 Task: Find connections with filter location Kyurdarmir with filter topic #interiordesignwith filter profile language English with filter current company Metso with filter school K.J.Institute of Engineering & Technology with filter industry Audio and Video Equipment Manufacturing with filter service category NotaryOnline Research with filter keywords title Operations Analyst
Action: Mouse moved to (530, 105)
Screenshot: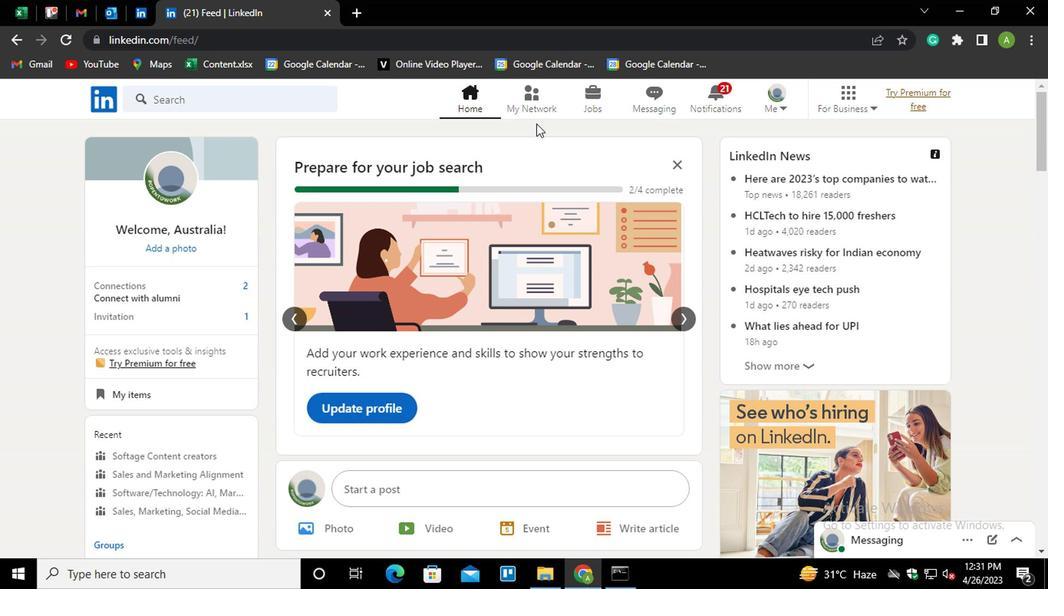
Action: Mouse pressed left at (530, 105)
Screenshot: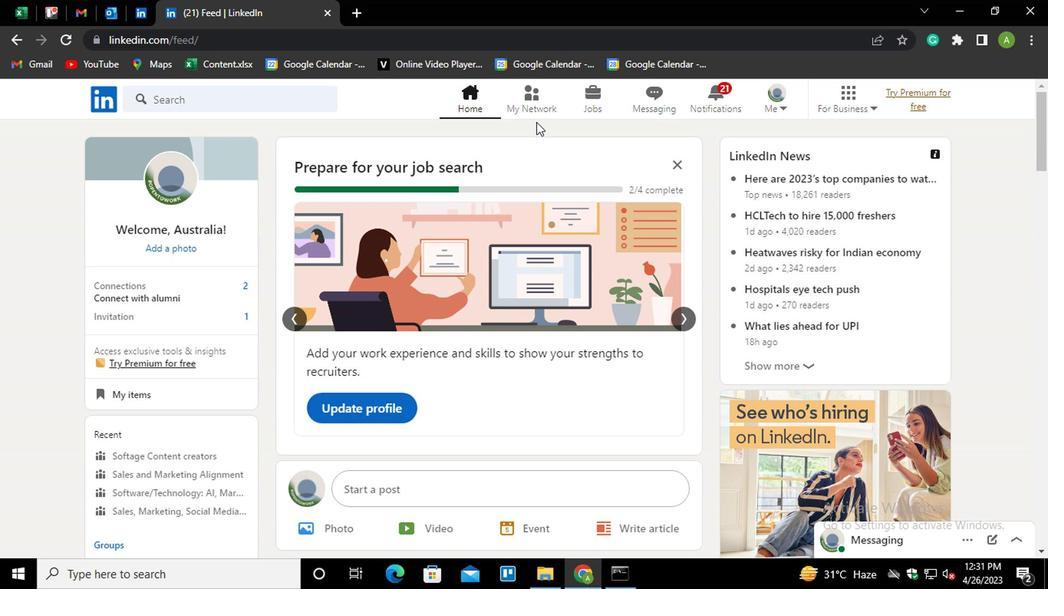 
Action: Mouse moved to (279, 189)
Screenshot: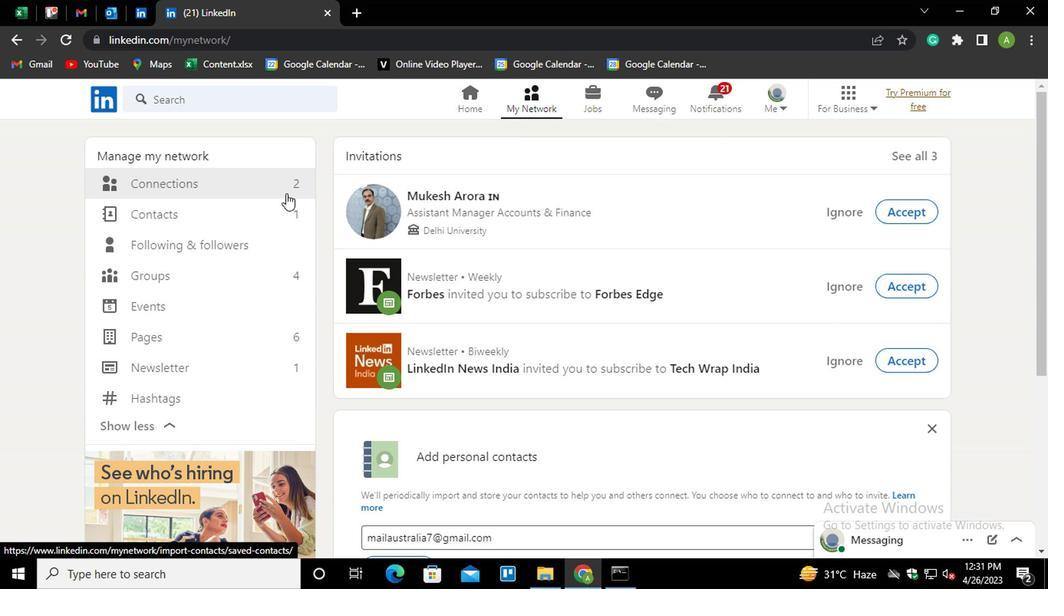 
Action: Mouse pressed left at (279, 189)
Screenshot: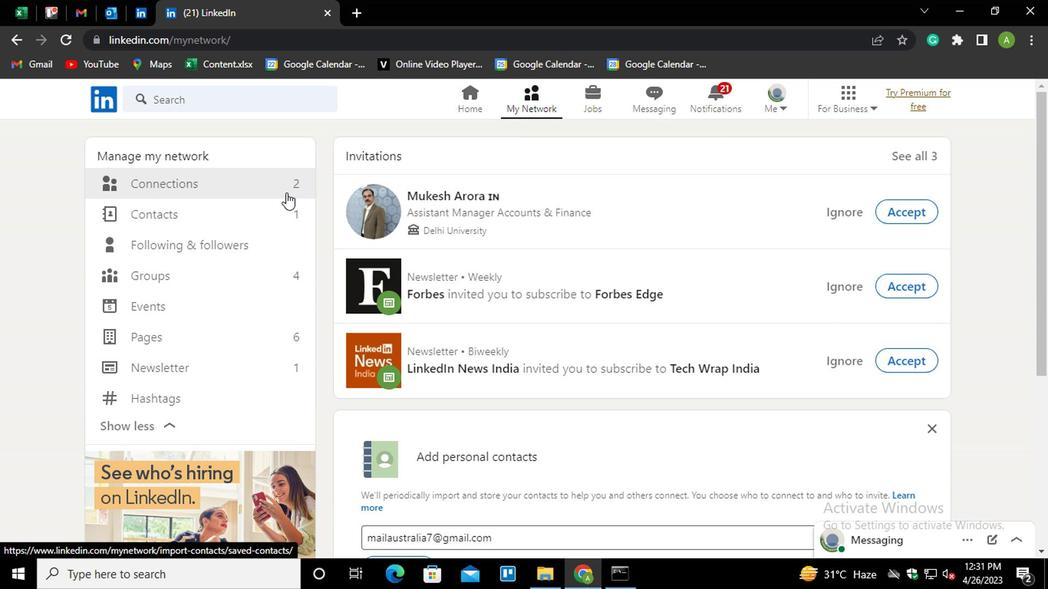 
Action: Mouse moved to (596, 189)
Screenshot: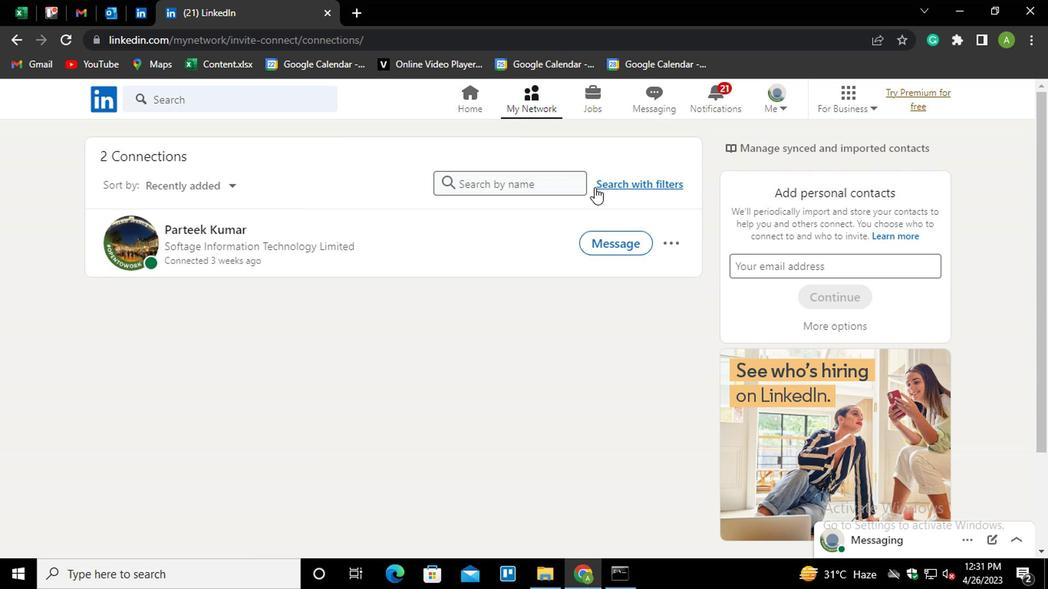 
Action: Mouse pressed left at (596, 189)
Screenshot: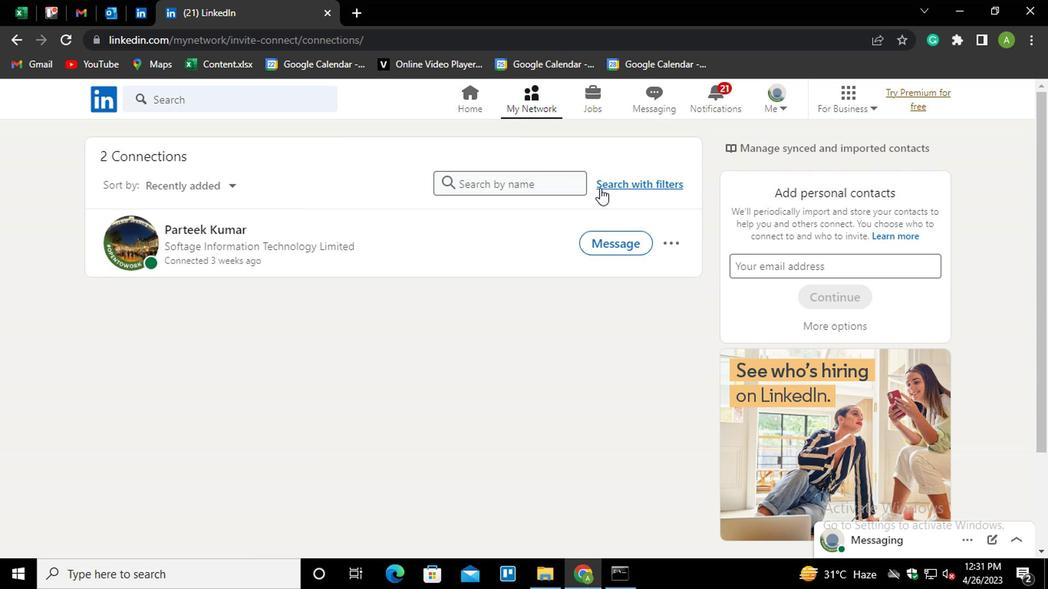 
Action: Mouse moved to (492, 138)
Screenshot: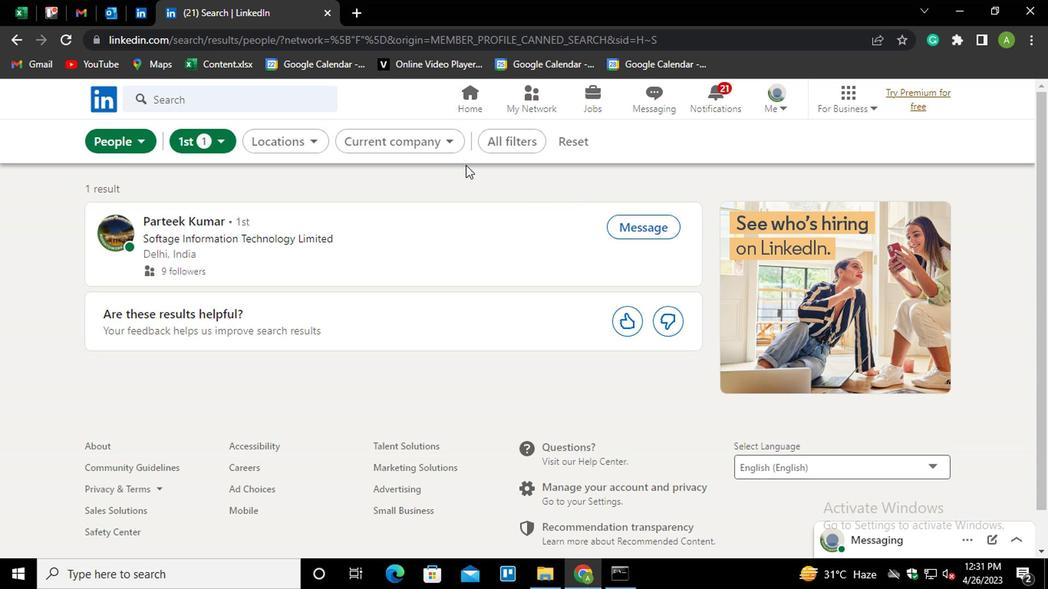 
Action: Mouse pressed left at (492, 138)
Screenshot: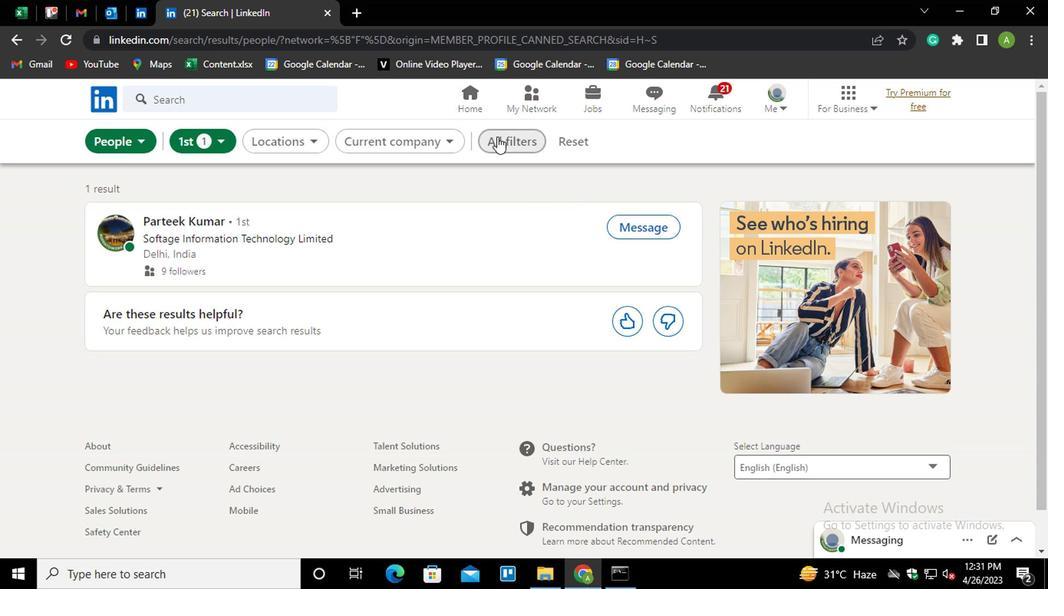 
Action: Mouse moved to (665, 335)
Screenshot: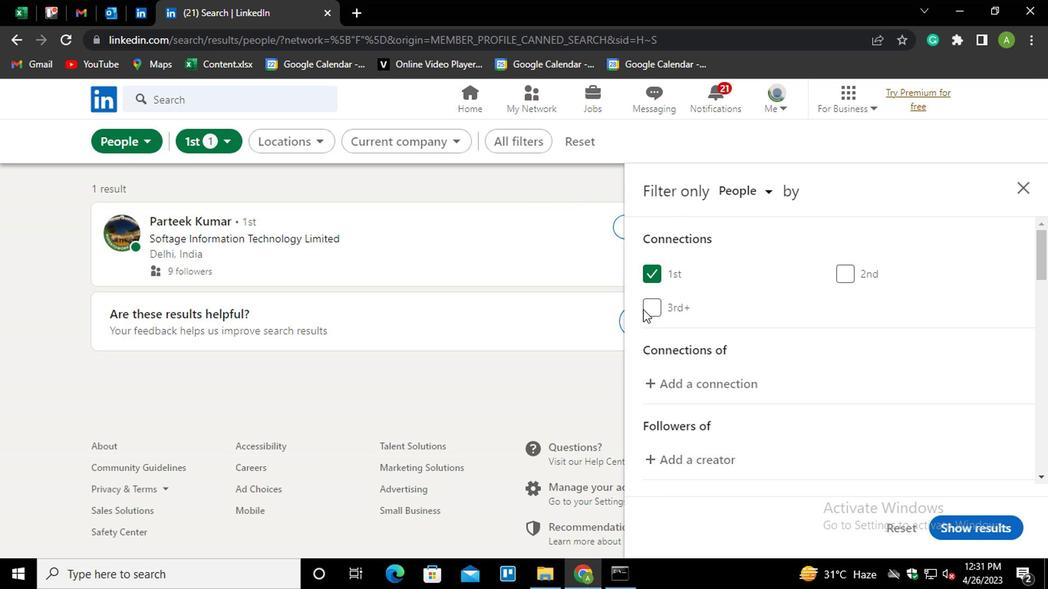 
Action: Mouse scrolled (665, 334) with delta (0, 0)
Screenshot: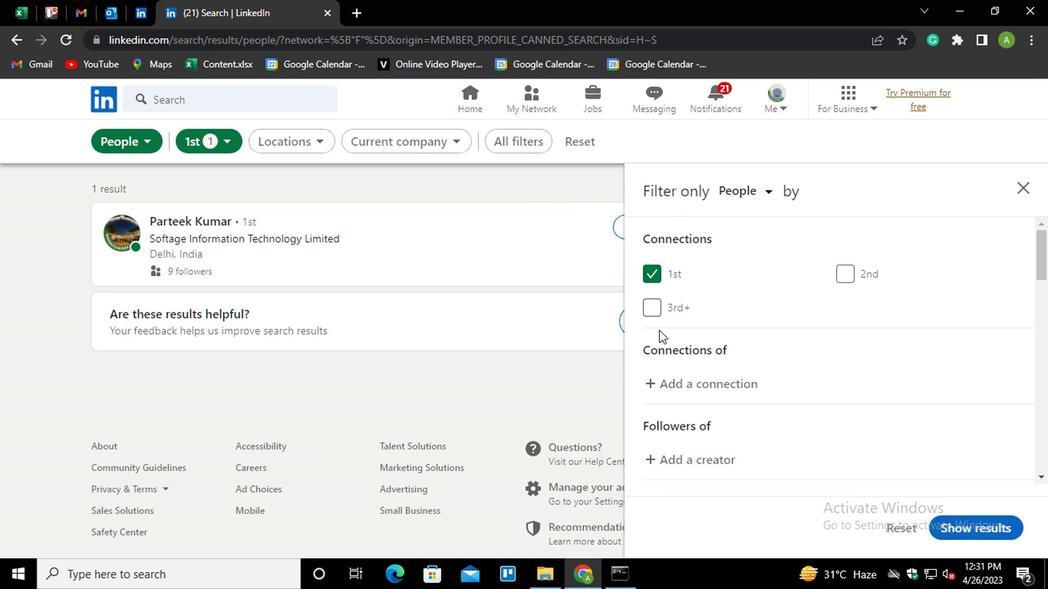 
Action: Mouse moved to (667, 335)
Screenshot: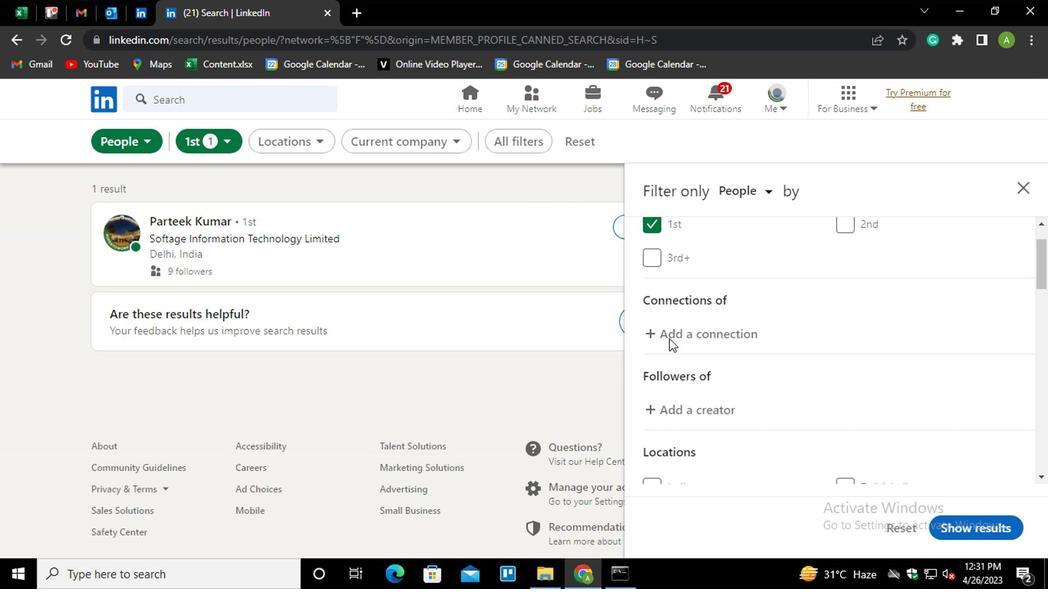 
Action: Mouse scrolled (667, 335) with delta (0, 0)
Screenshot: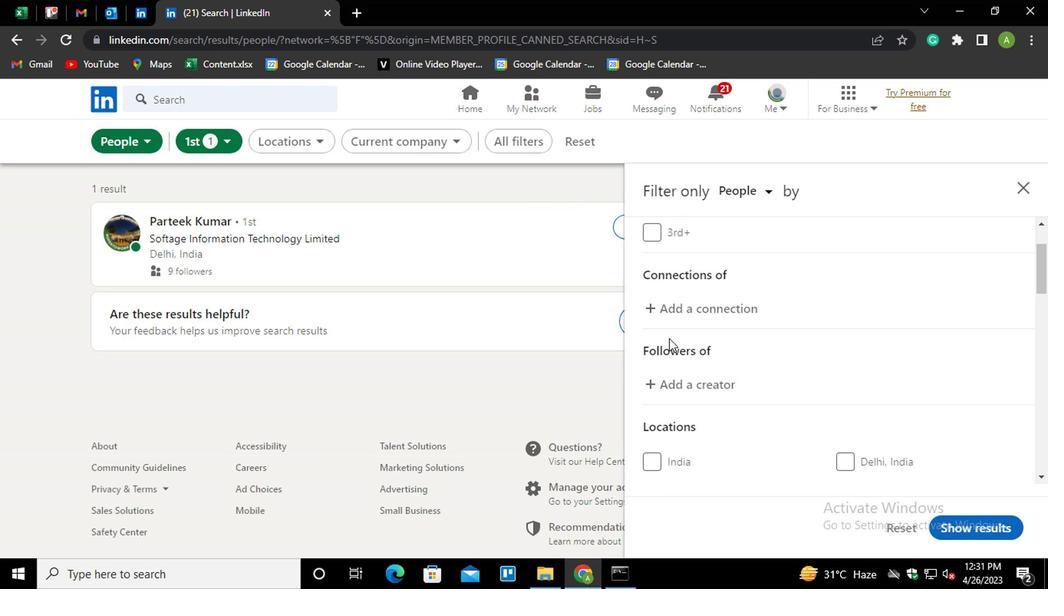 
Action: Mouse moved to (668, 335)
Screenshot: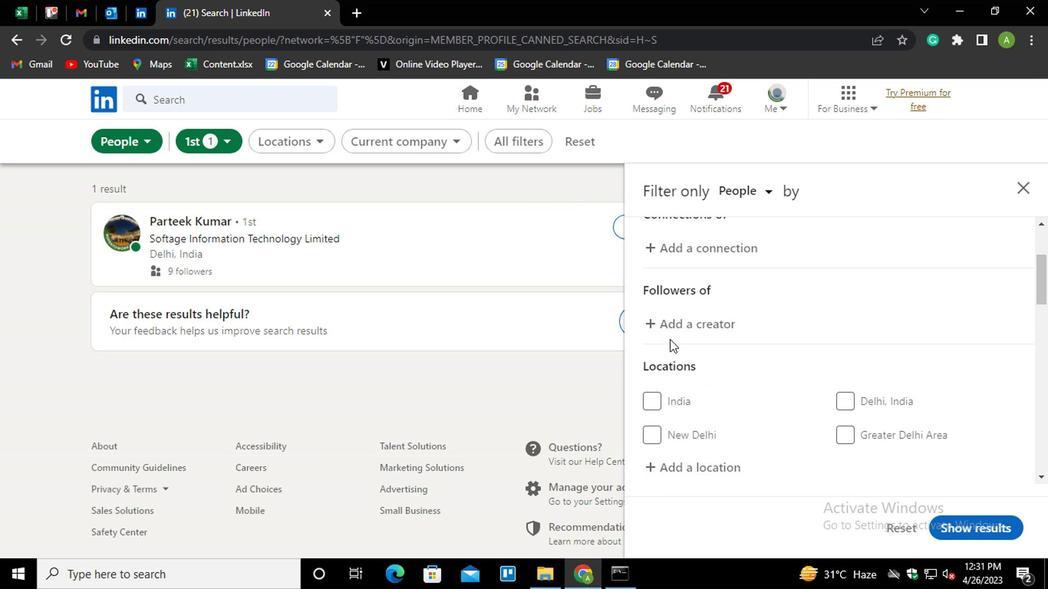 
Action: Mouse scrolled (668, 335) with delta (0, 0)
Screenshot: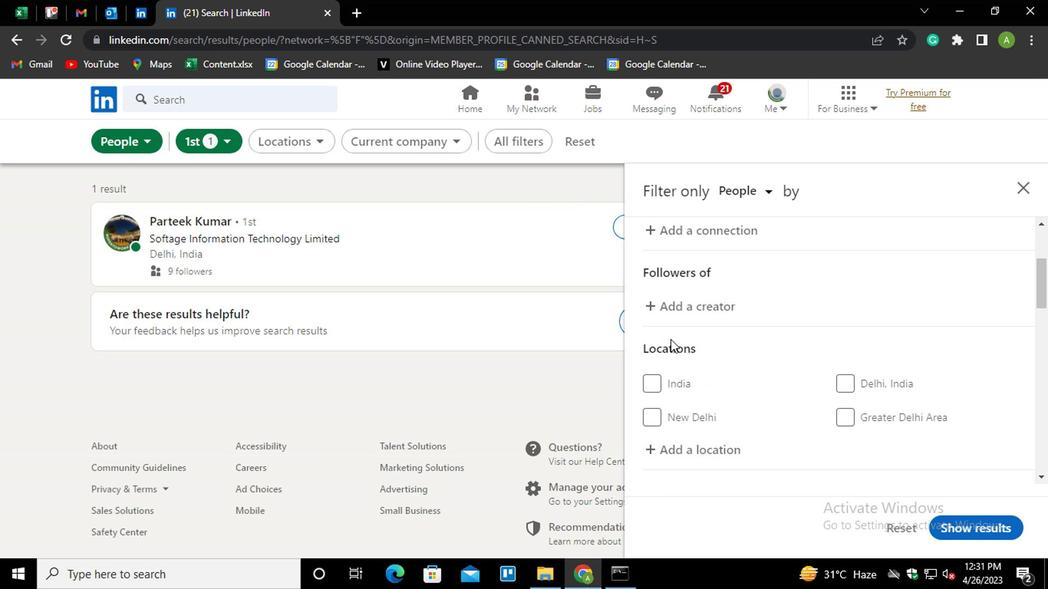 
Action: Mouse moved to (674, 368)
Screenshot: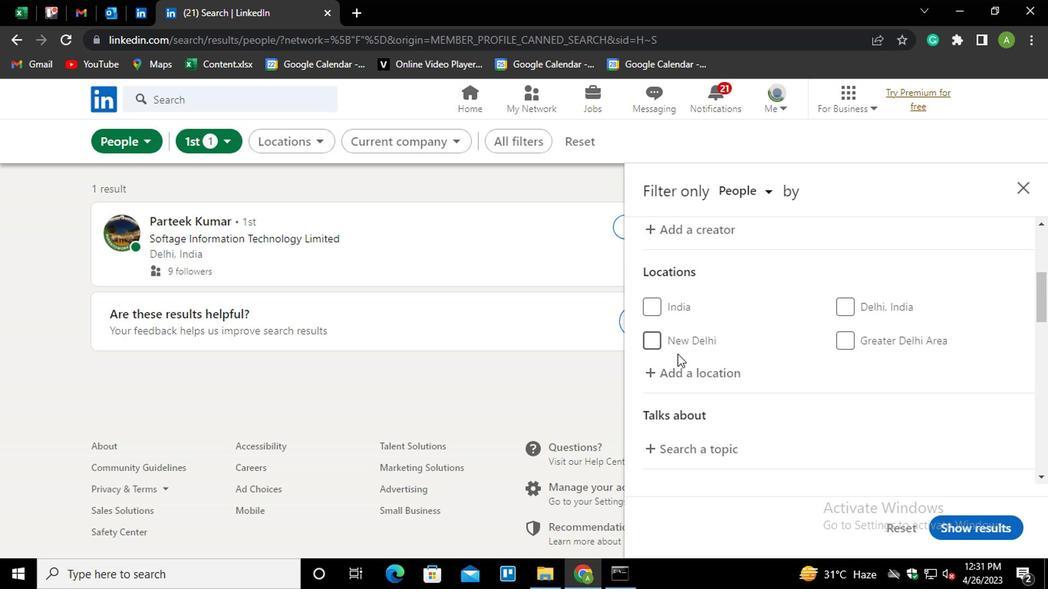 
Action: Mouse pressed left at (674, 368)
Screenshot: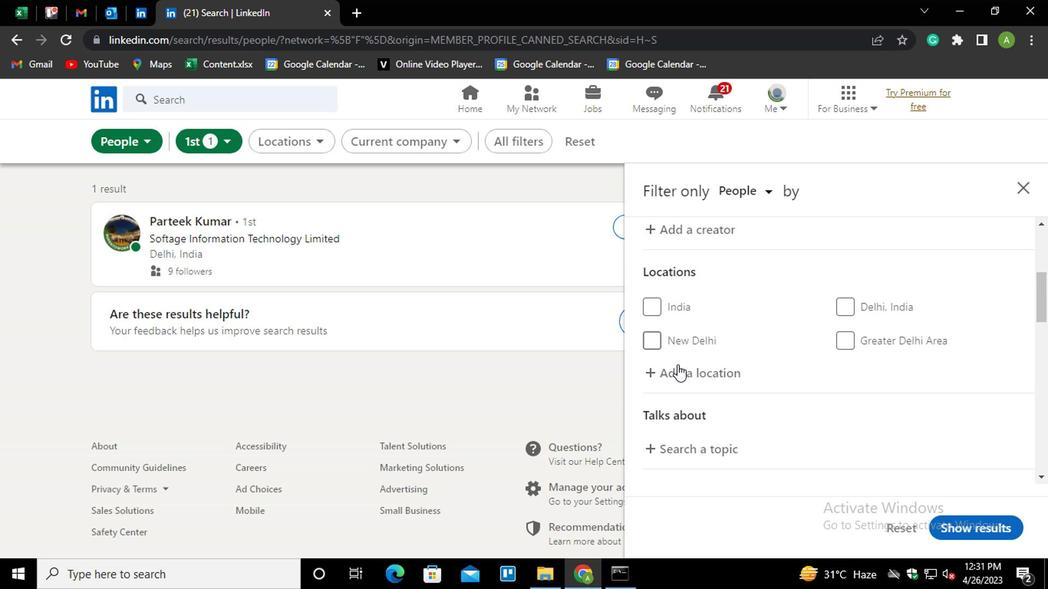 
Action: Mouse moved to (686, 364)
Screenshot: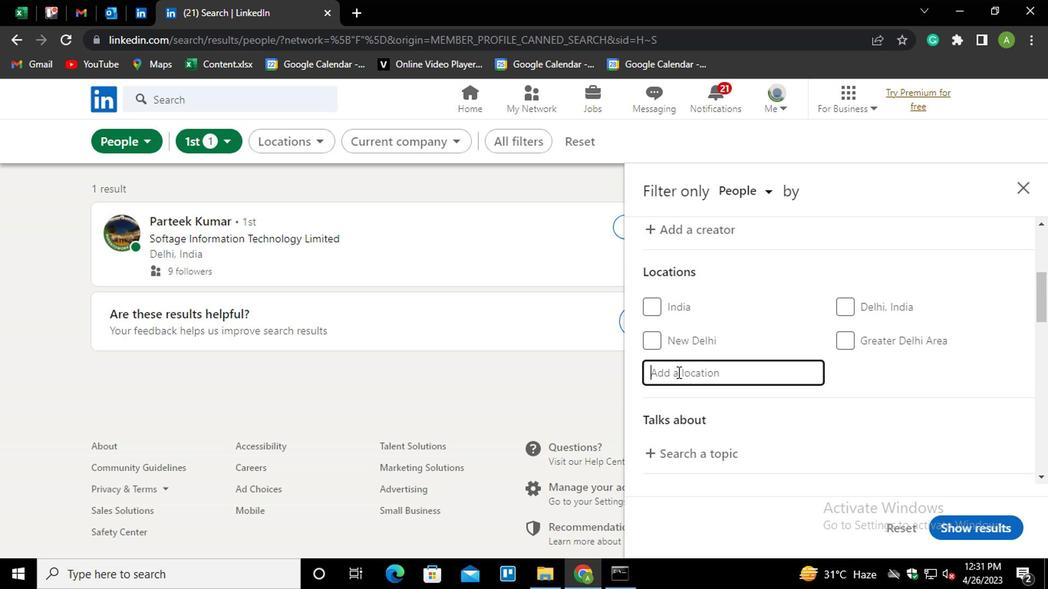 
Action: Mouse pressed left at (686, 364)
Screenshot: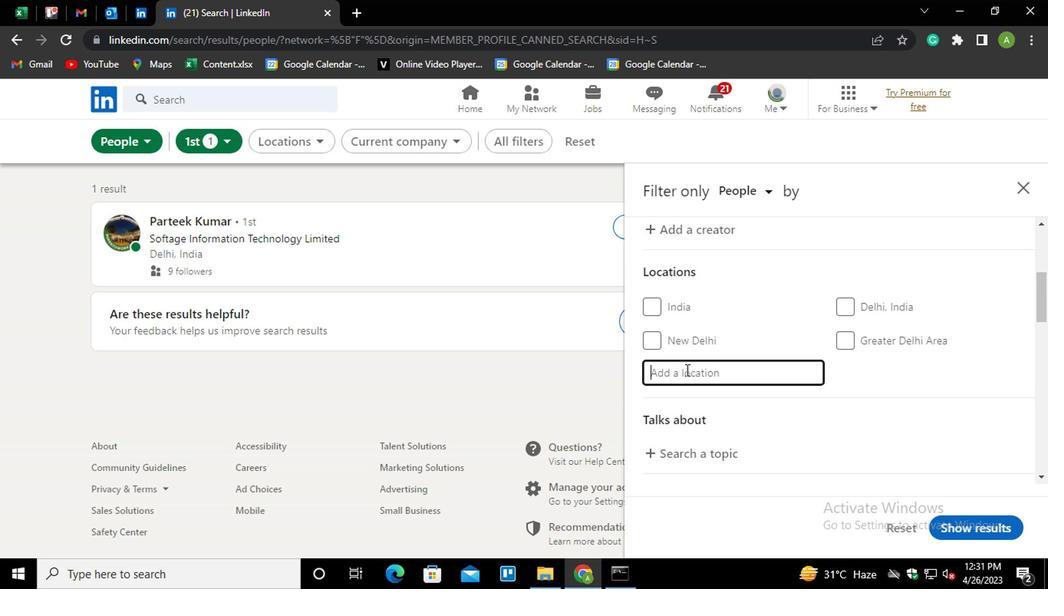 
Action: Key pressed <Key.shift_r>Kyurdarn<Key.backspace>mir
Screenshot: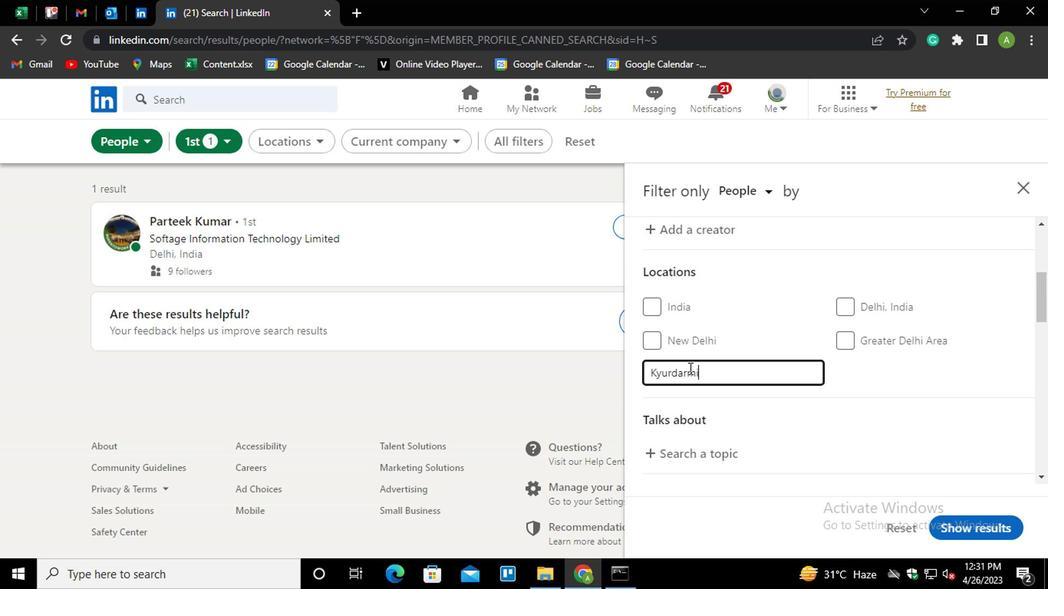 
Action: Mouse moved to (902, 367)
Screenshot: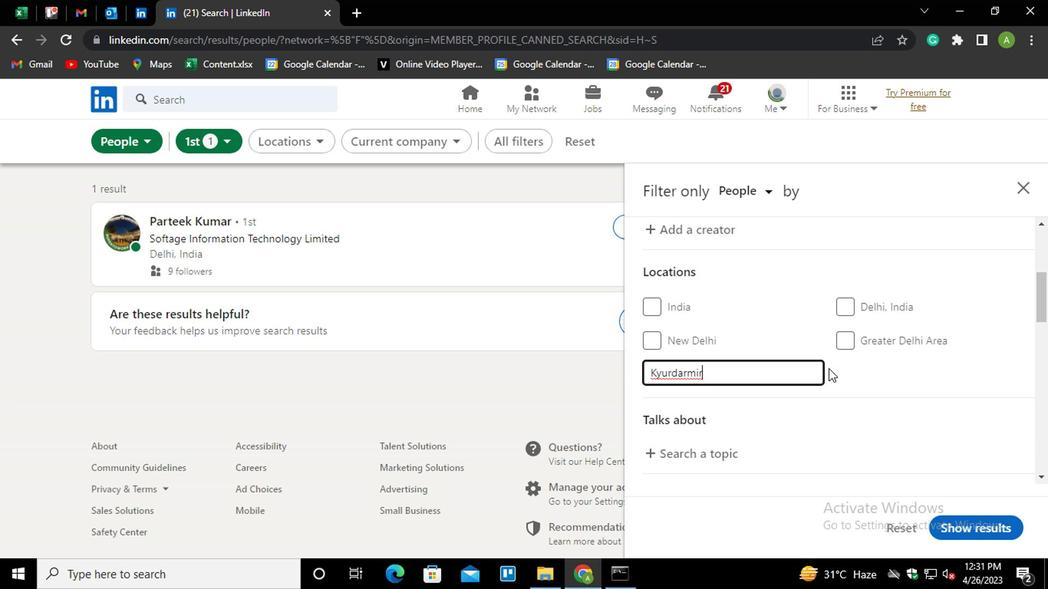 
Action: Mouse pressed left at (902, 367)
Screenshot: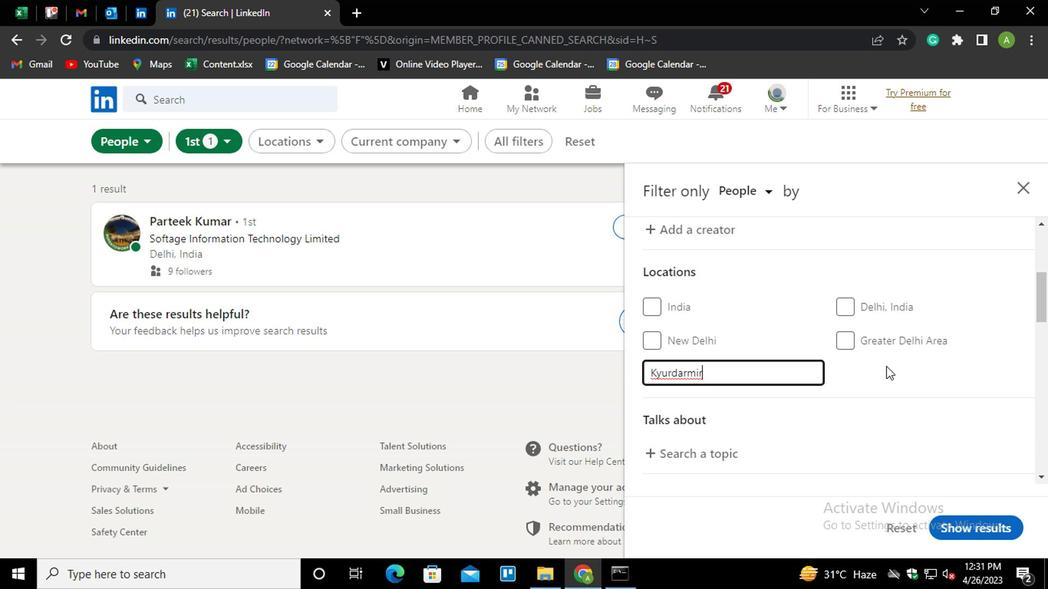 
Action: Mouse moved to (902, 368)
Screenshot: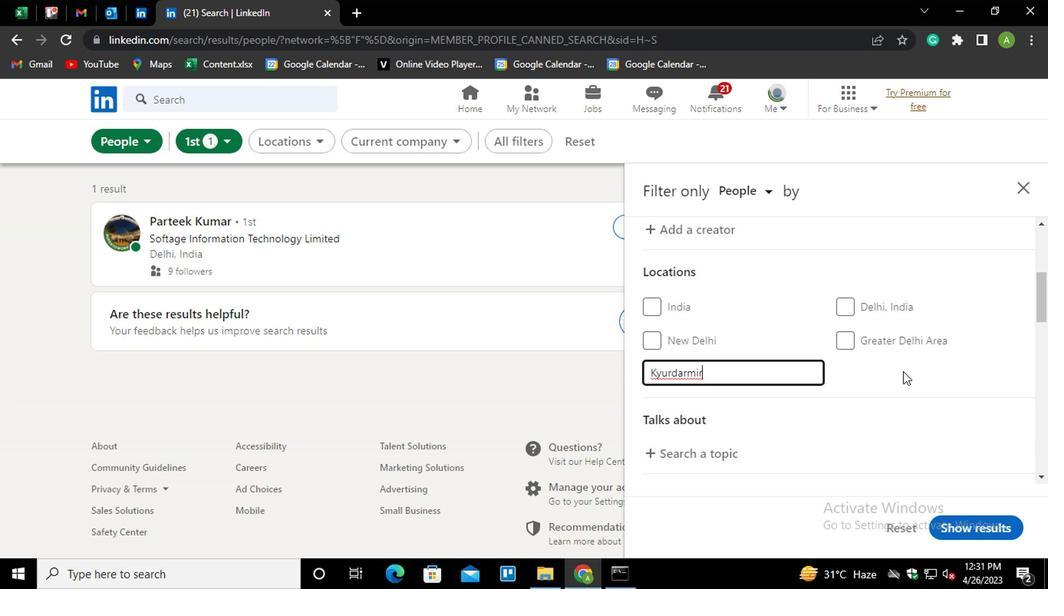
Action: Mouse scrolled (902, 367) with delta (0, 0)
Screenshot: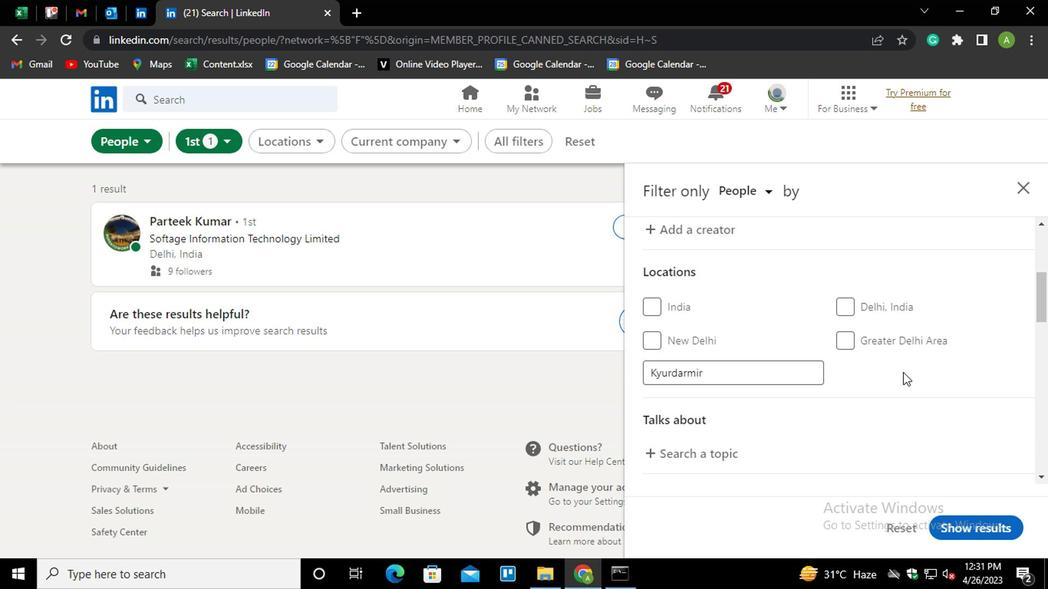 
Action: Mouse scrolled (902, 367) with delta (0, 0)
Screenshot: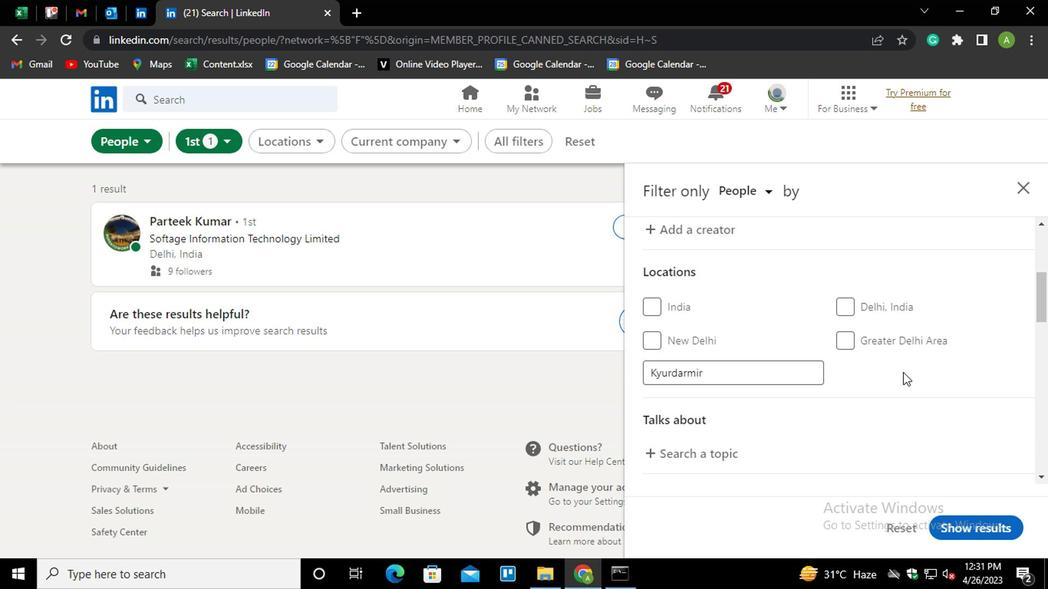 
Action: Mouse moved to (734, 299)
Screenshot: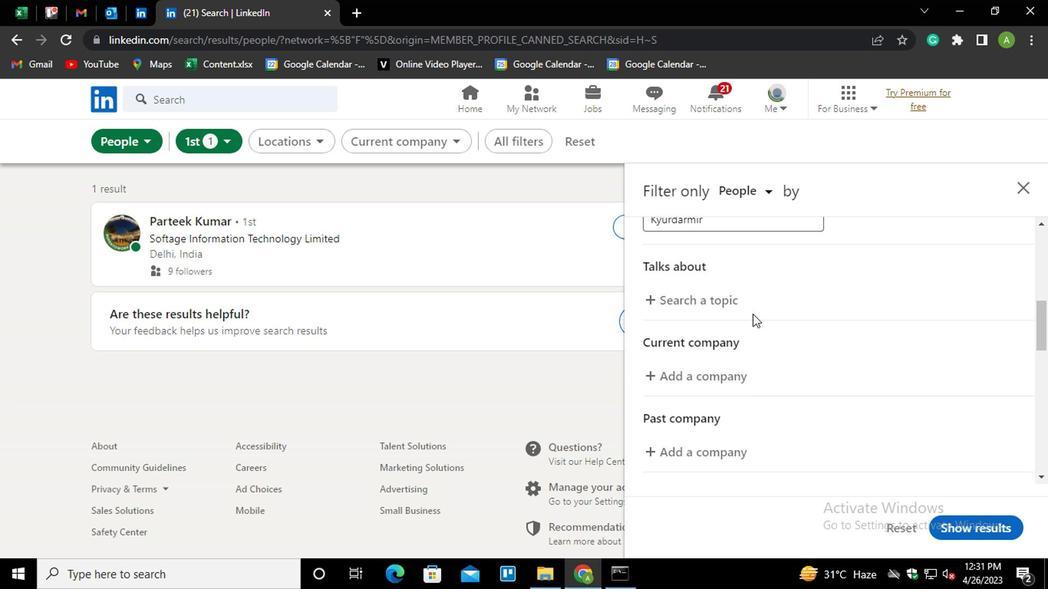 
Action: Mouse pressed left at (734, 299)
Screenshot: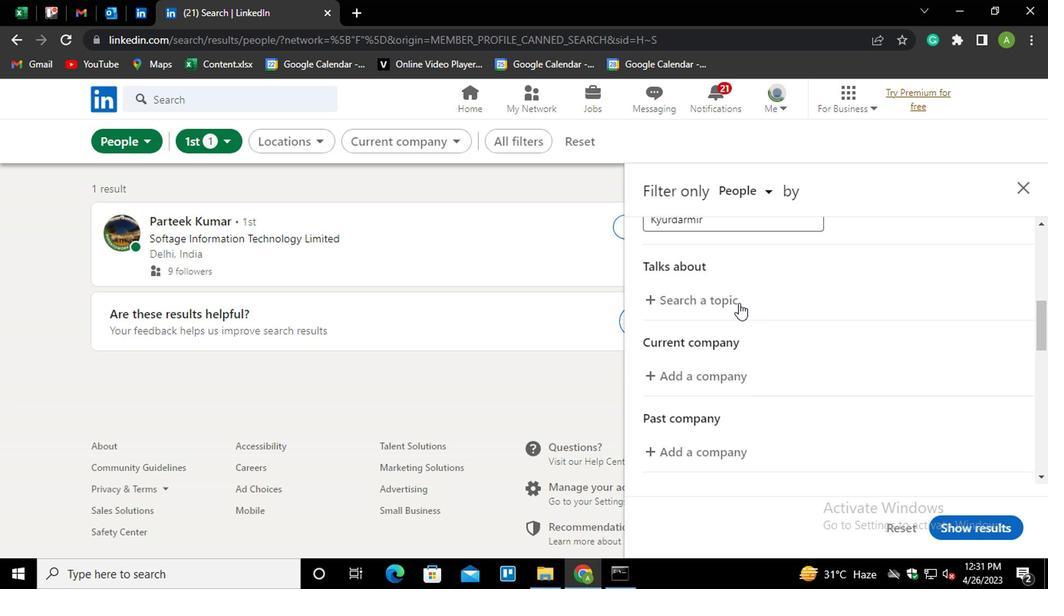 
Action: Key pressed <Key.shift>#INTERIORDESIGN
Screenshot: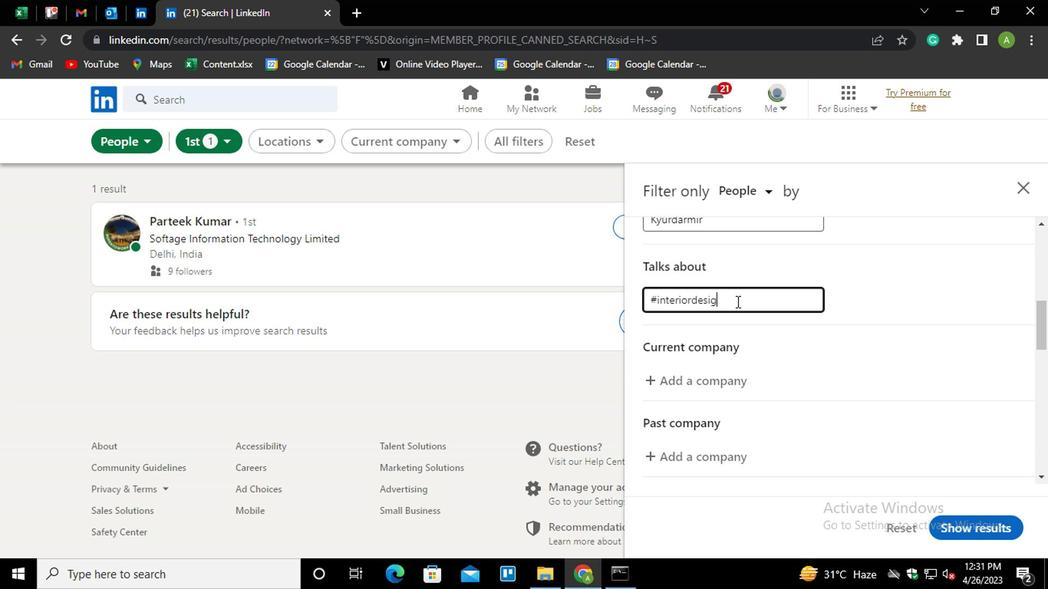 
Action: Mouse moved to (838, 341)
Screenshot: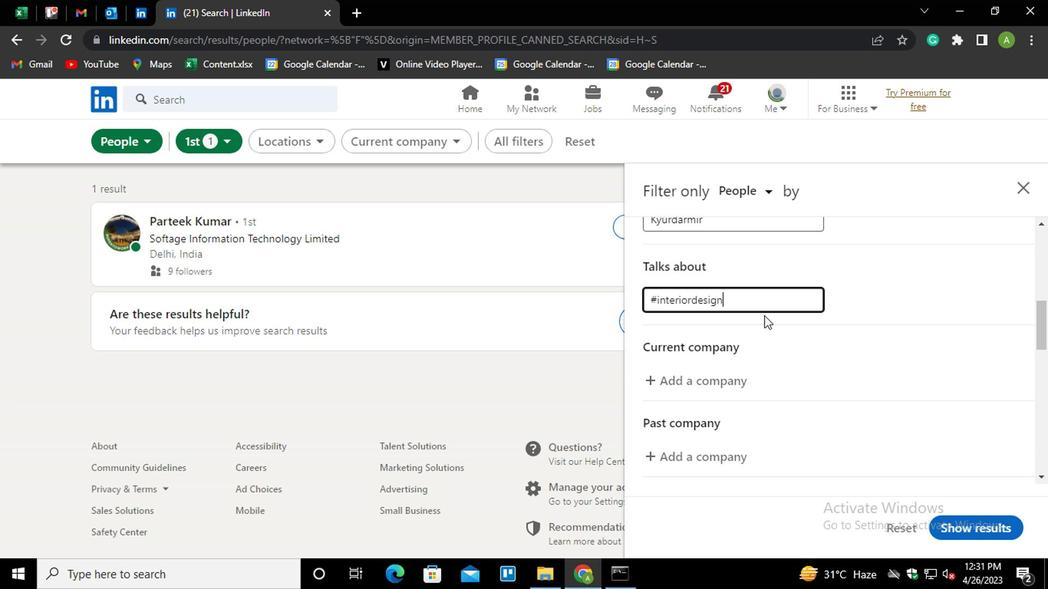 
Action: Mouse pressed left at (838, 341)
Screenshot: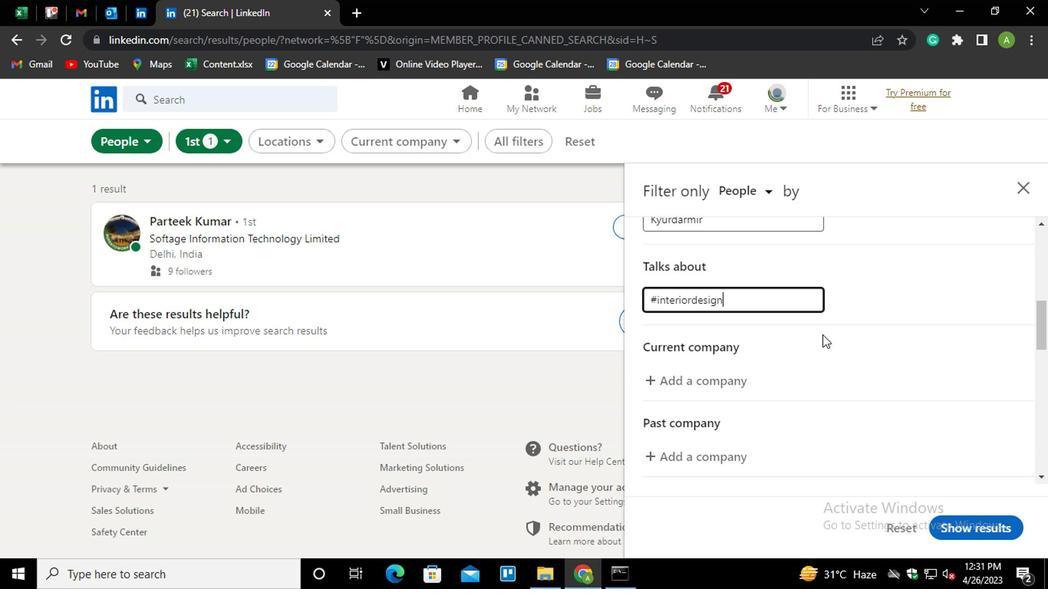 
Action: Mouse moved to (841, 343)
Screenshot: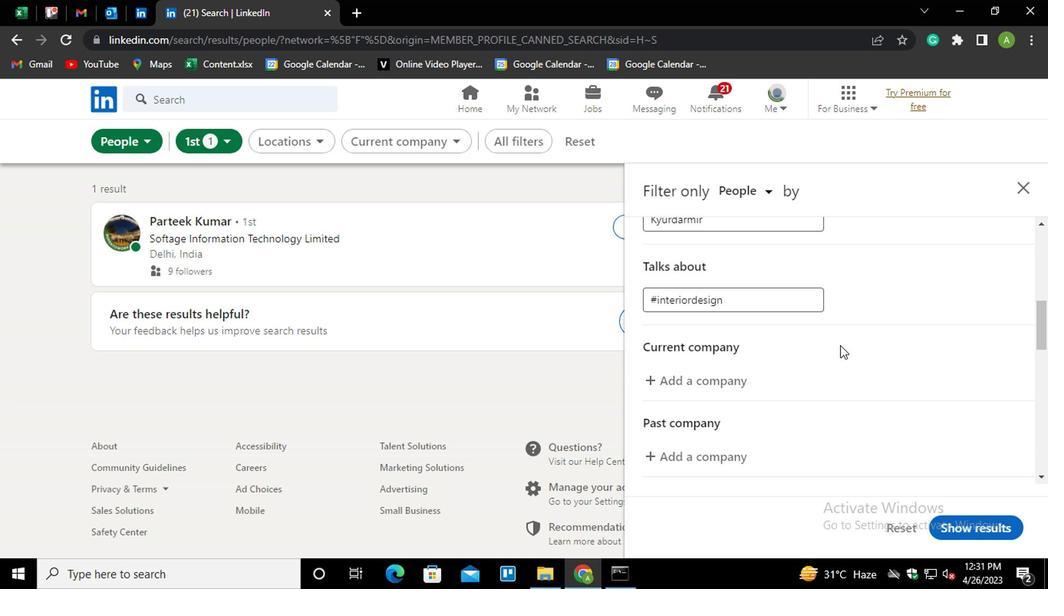 
Action: Mouse scrolled (841, 341) with delta (0, -1)
Screenshot: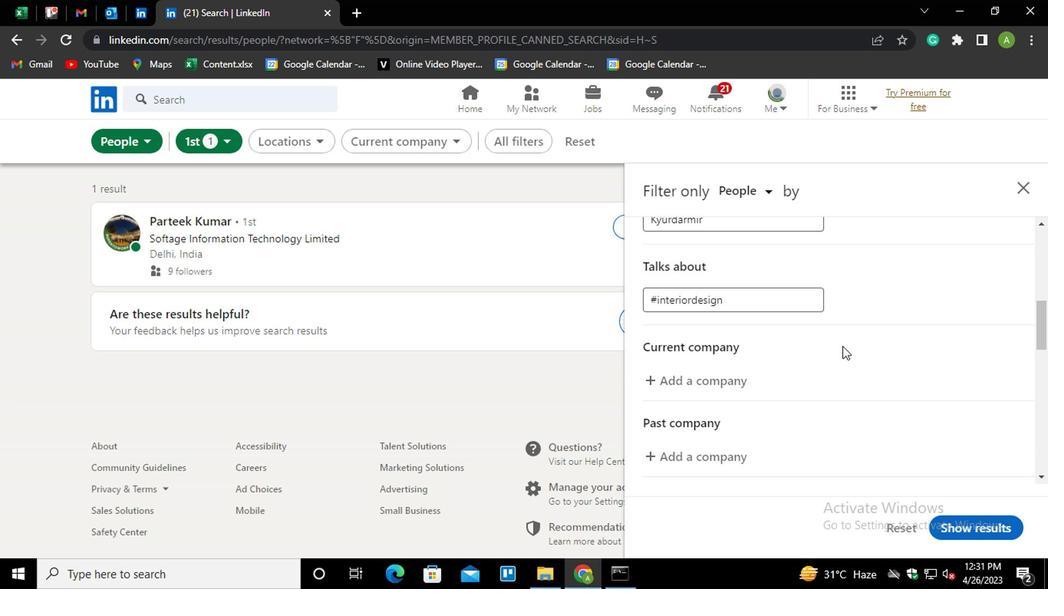 
Action: Mouse moved to (724, 304)
Screenshot: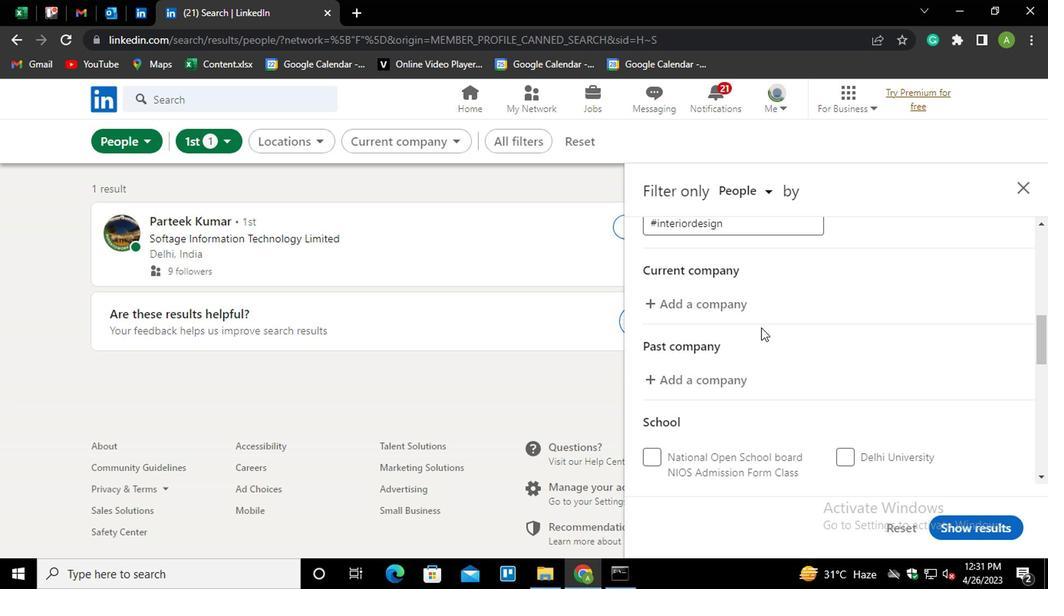 
Action: Mouse pressed left at (724, 304)
Screenshot: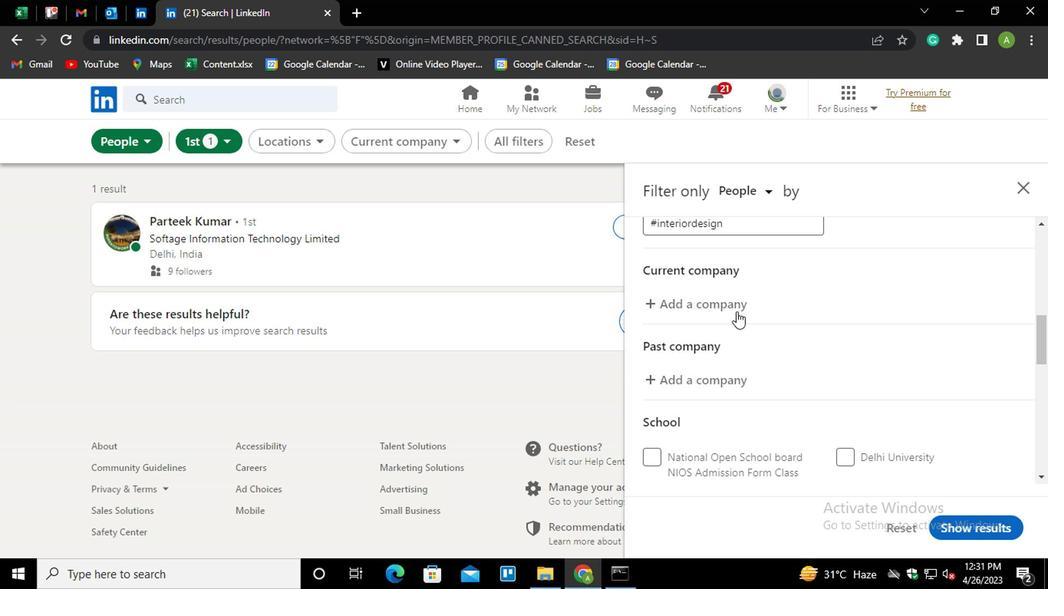 
Action: Key pressed <Key.shift_r>METSO<Key.down><Key.down><Key.enter>
Screenshot: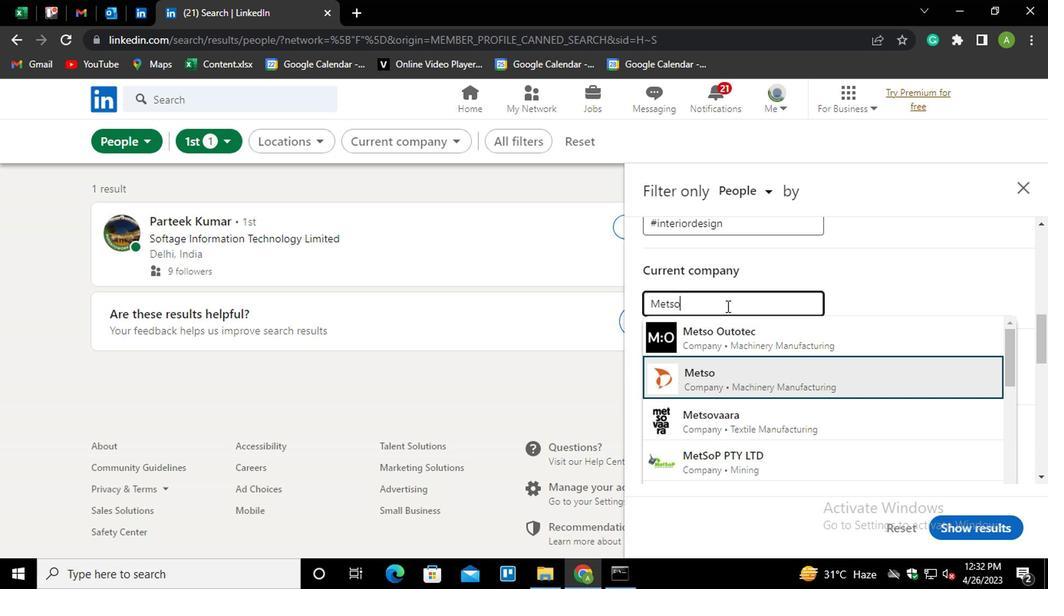 
Action: Mouse moved to (742, 310)
Screenshot: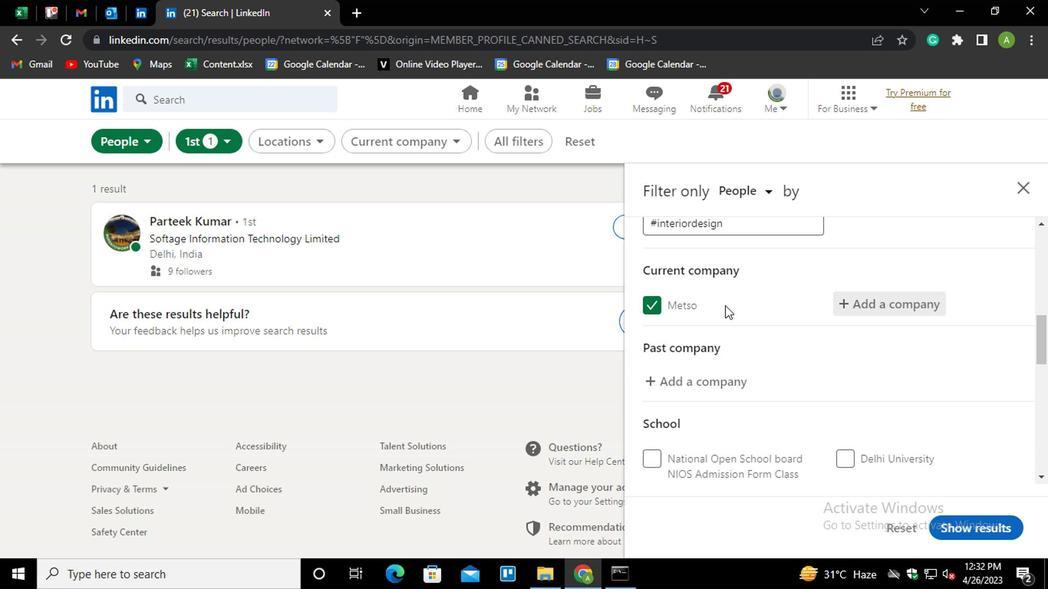 
Action: Mouse scrolled (742, 310) with delta (0, 0)
Screenshot: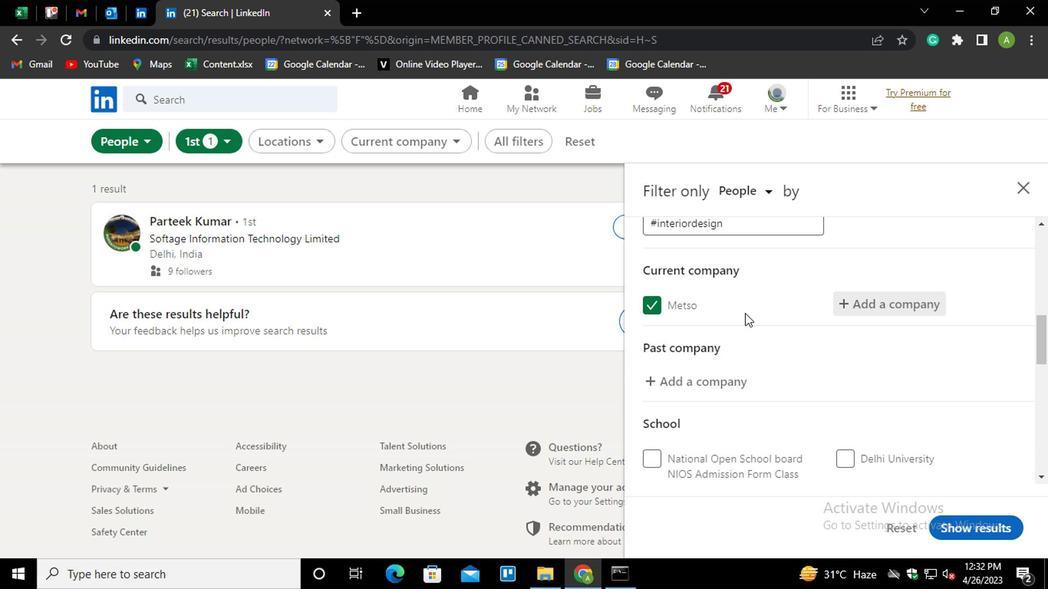 
Action: Mouse moved to (738, 333)
Screenshot: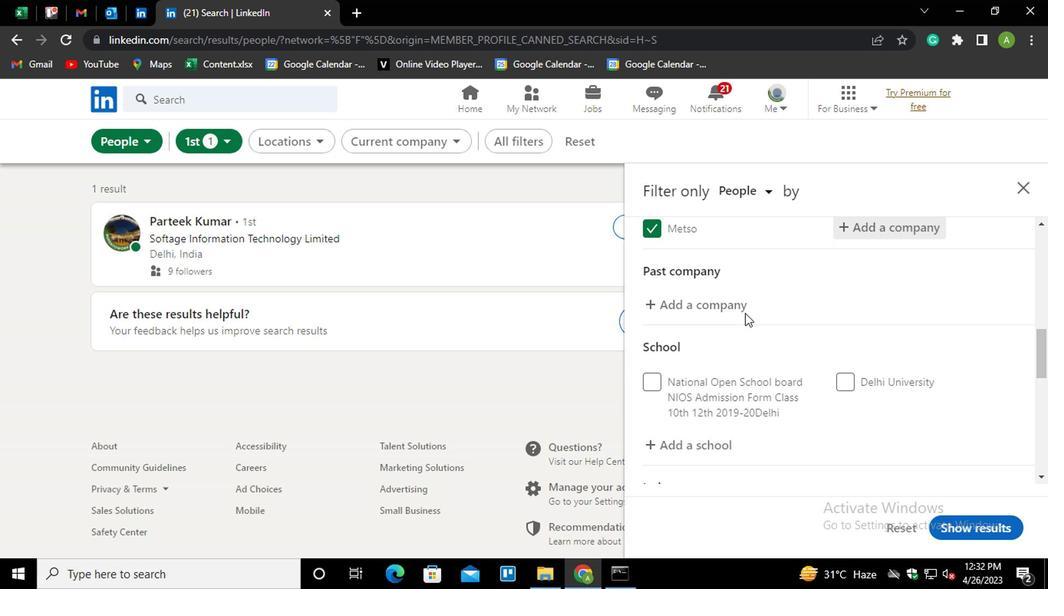 
Action: Mouse scrolled (738, 332) with delta (0, 0)
Screenshot: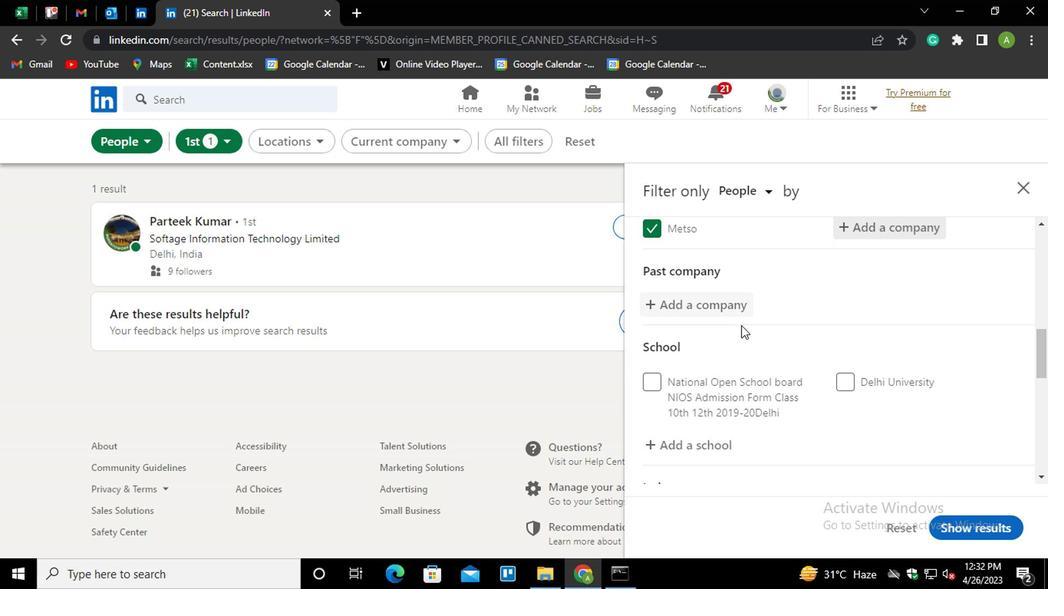 
Action: Mouse scrolled (738, 332) with delta (0, 0)
Screenshot: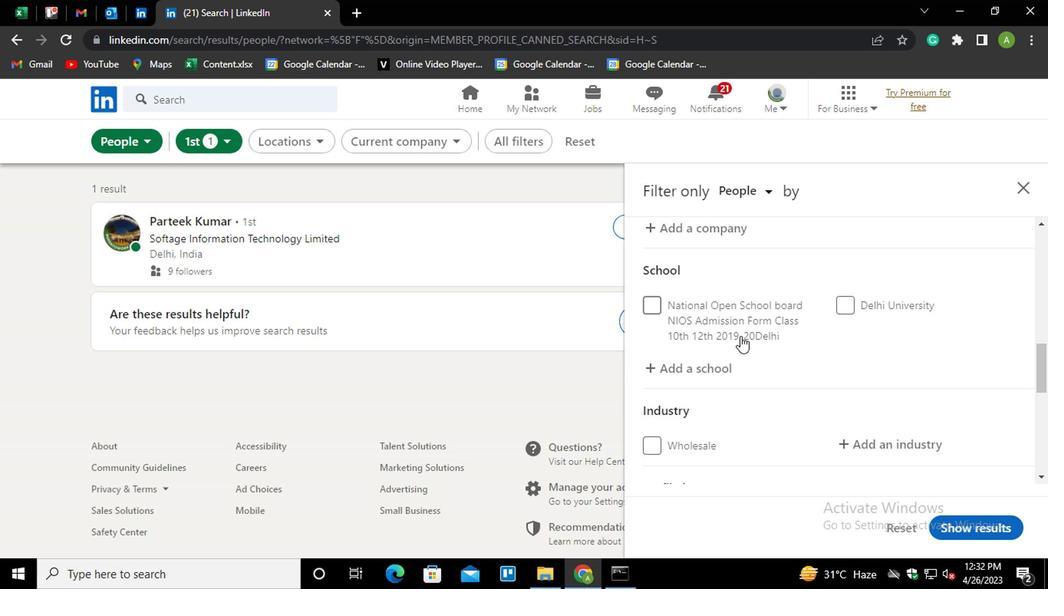 
Action: Mouse moved to (681, 292)
Screenshot: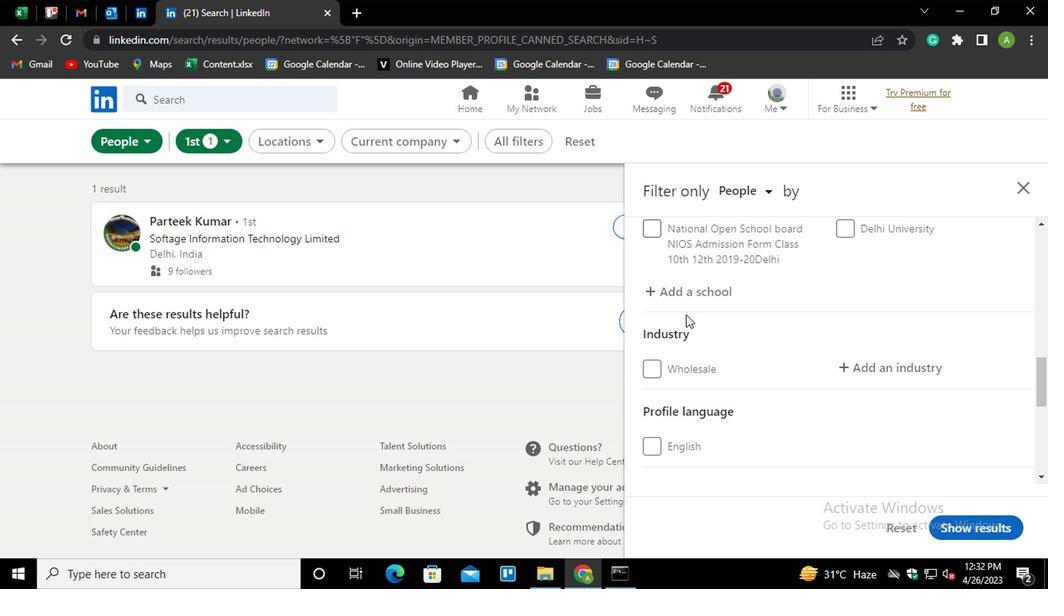 
Action: Mouse pressed left at (681, 292)
Screenshot: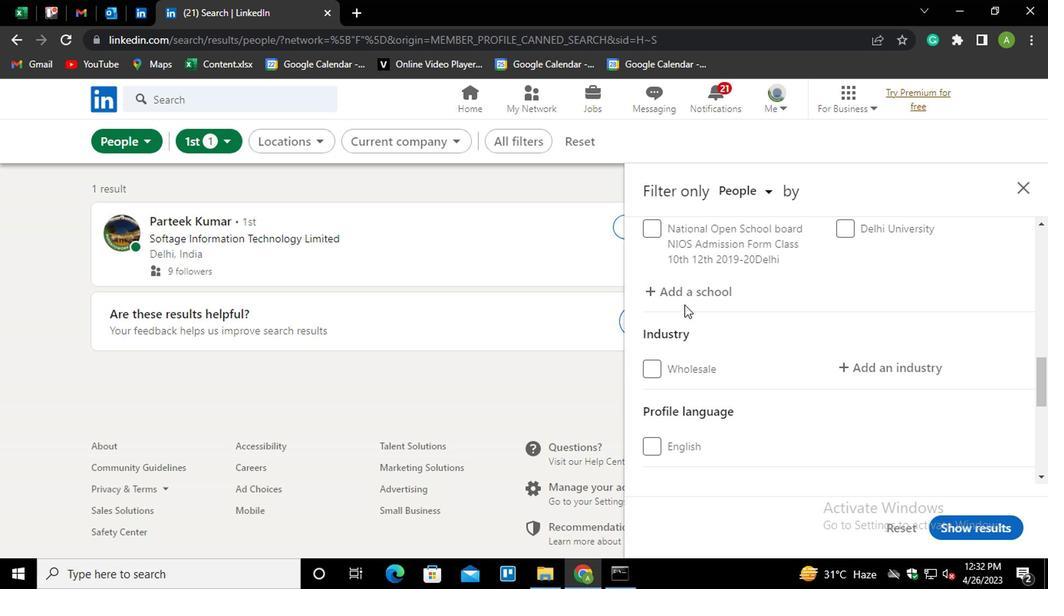 
Action: Mouse moved to (683, 293)
Screenshot: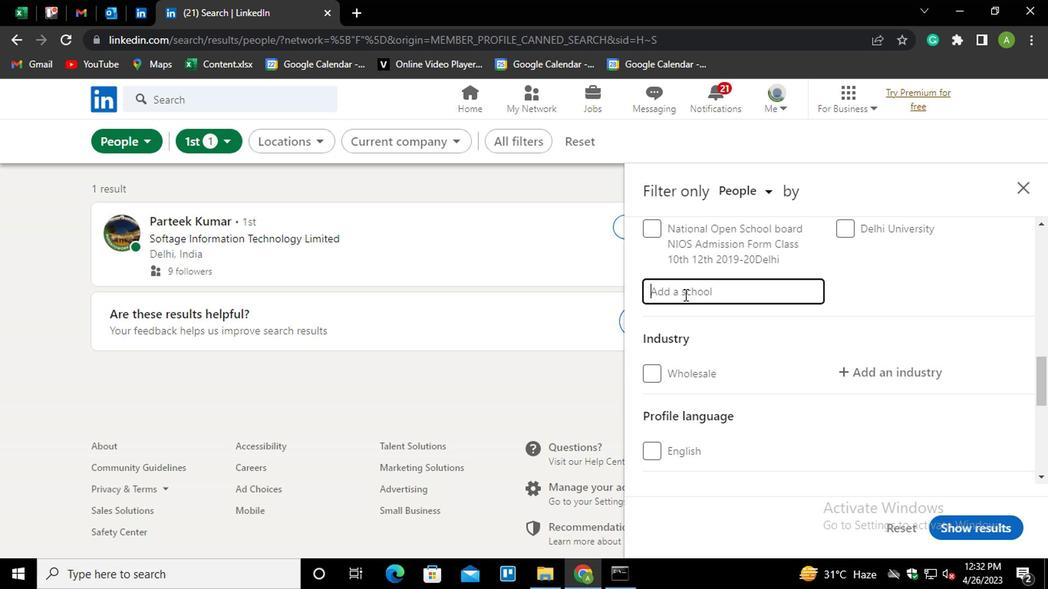 
Action: Mouse pressed left at (683, 293)
Screenshot: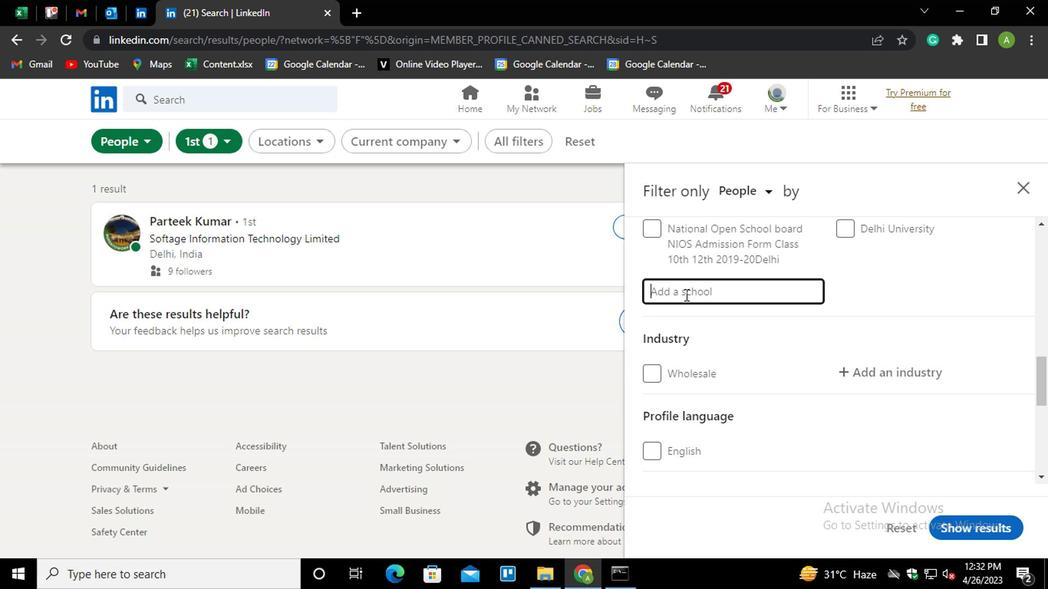 
Action: Key pressed <Key.shift_r>K.<Key.shift_r><Key.shift_r><Key.shift_r><Key.shift_r><Key.shift_r><Key.shift_r><Key.shift_r><Key.shift_r><Key.shift_r><Key.shift_r><Key.shift_r><Key.shift_r><Key.shift_r>J.<Key.down><Key.down><Key.enter>
Screenshot: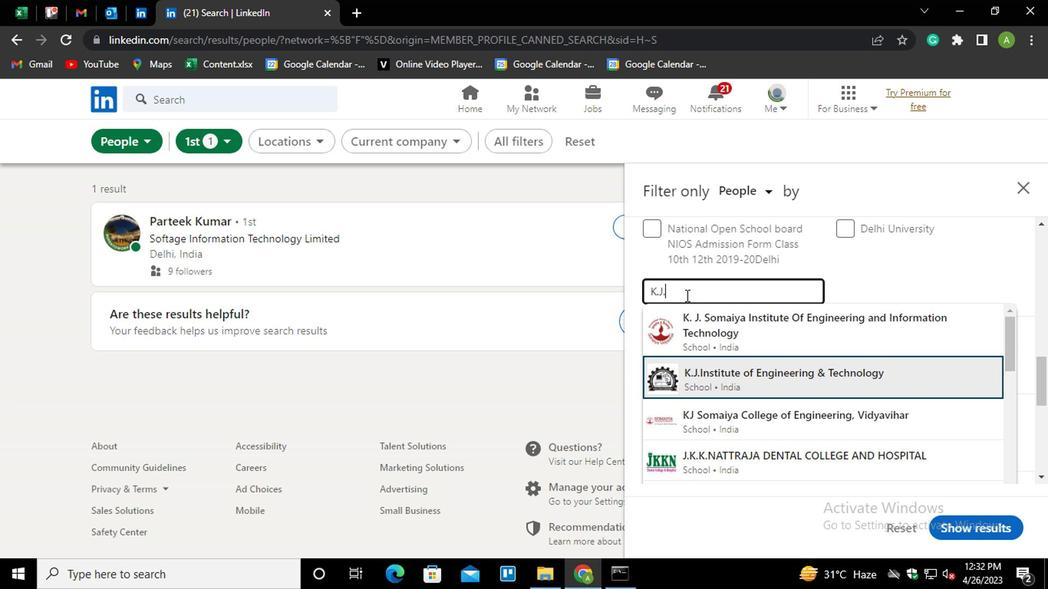 
Action: Mouse scrolled (683, 292) with delta (0, 0)
Screenshot: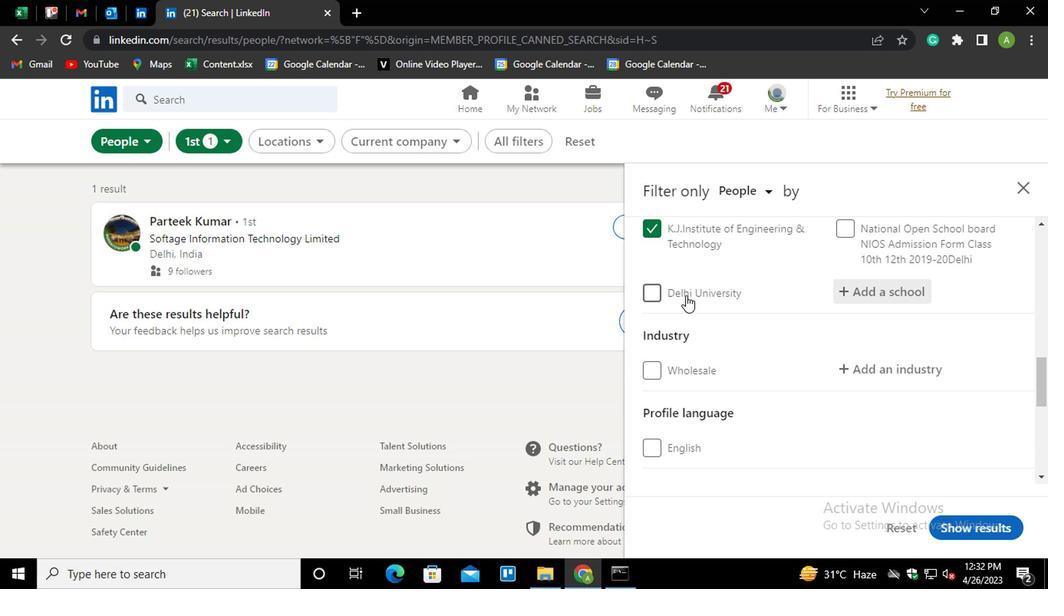 
Action: Mouse moved to (851, 290)
Screenshot: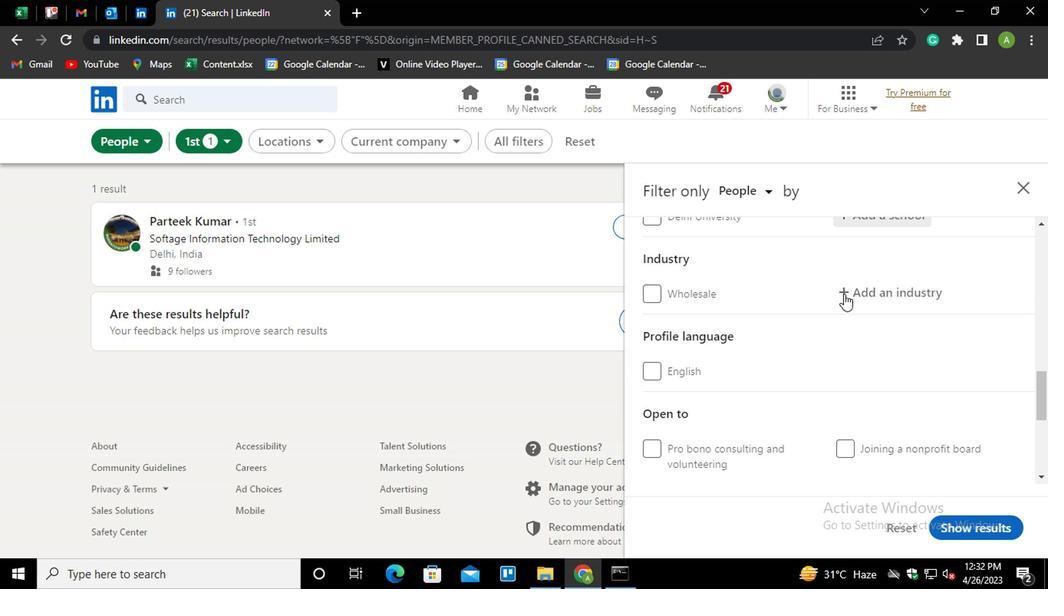 
Action: Mouse pressed left at (851, 290)
Screenshot: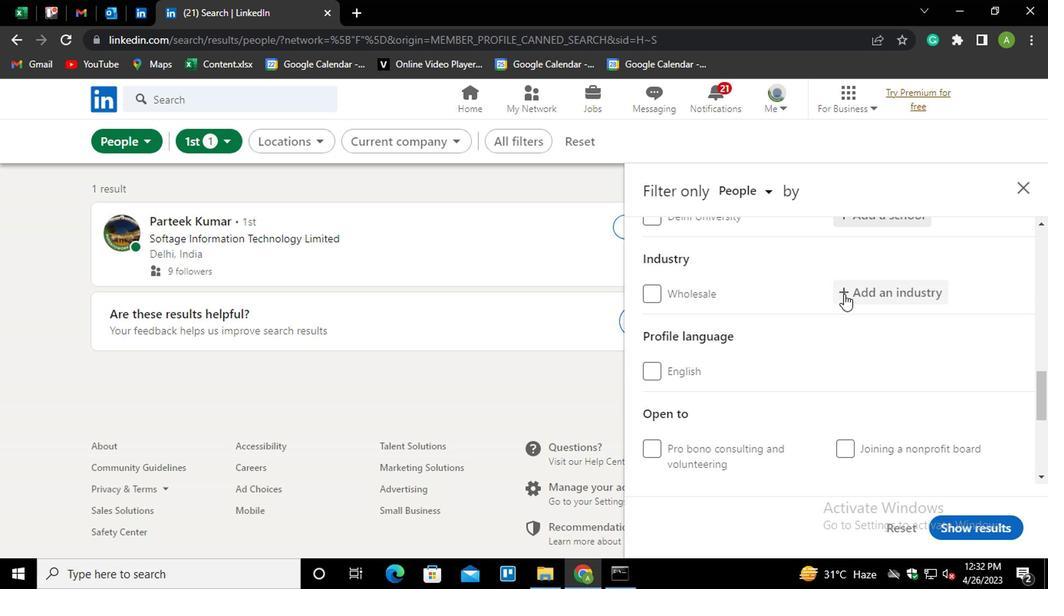 
Action: Mouse pressed left at (851, 290)
Screenshot: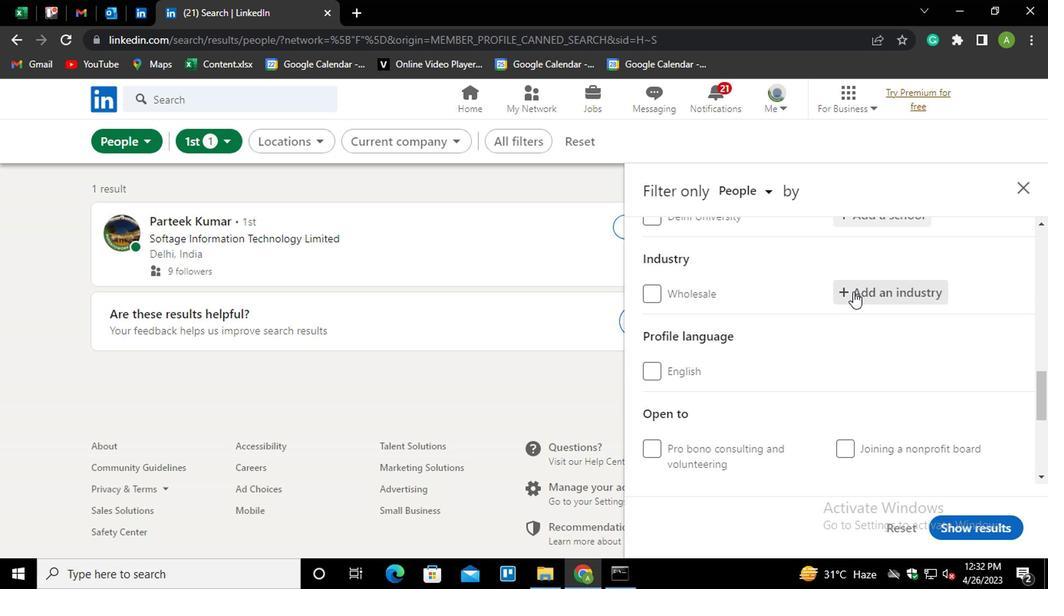 
Action: Key pressed <Key.shift>AUDIO<Key.down><Key.down><Key.enter>
Screenshot: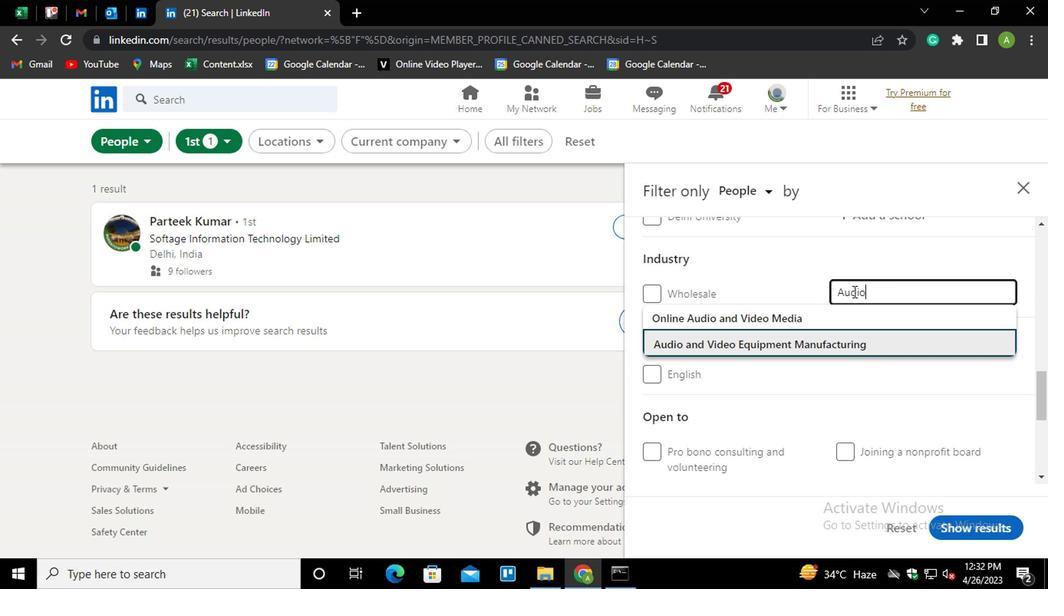
Action: Mouse moved to (842, 297)
Screenshot: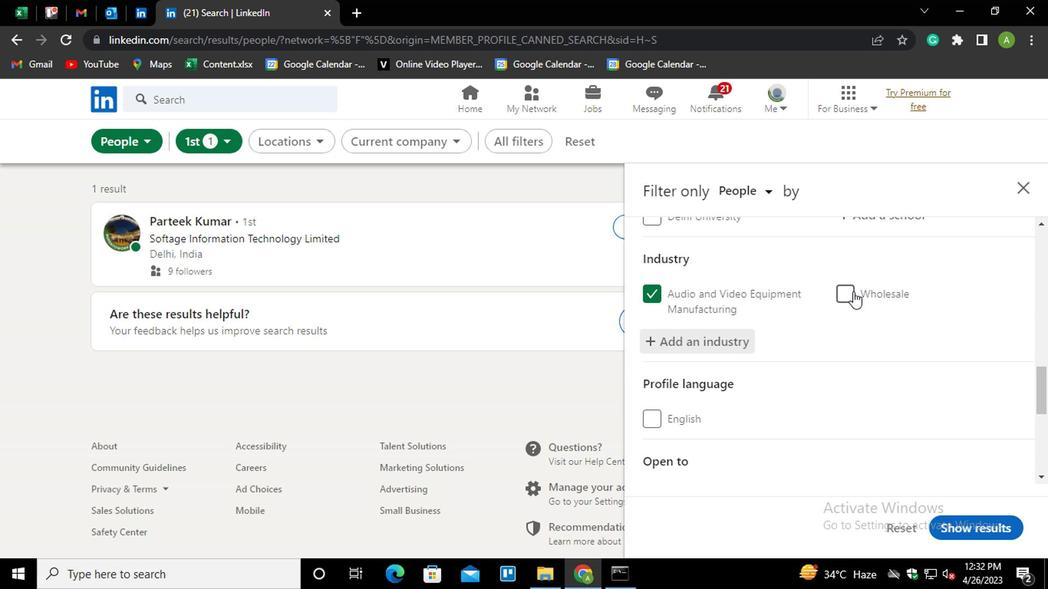
Action: Mouse scrolled (842, 296) with delta (0, 0)
Screenshot: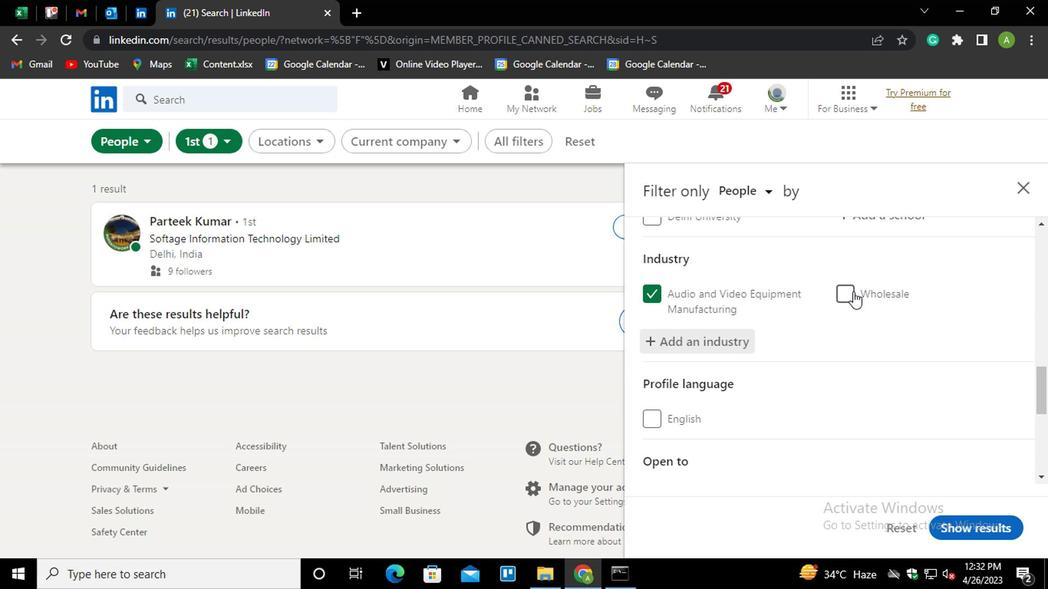 
Action: Mouse scrolled (842, 296) with delta (0, 0)
Screenshot: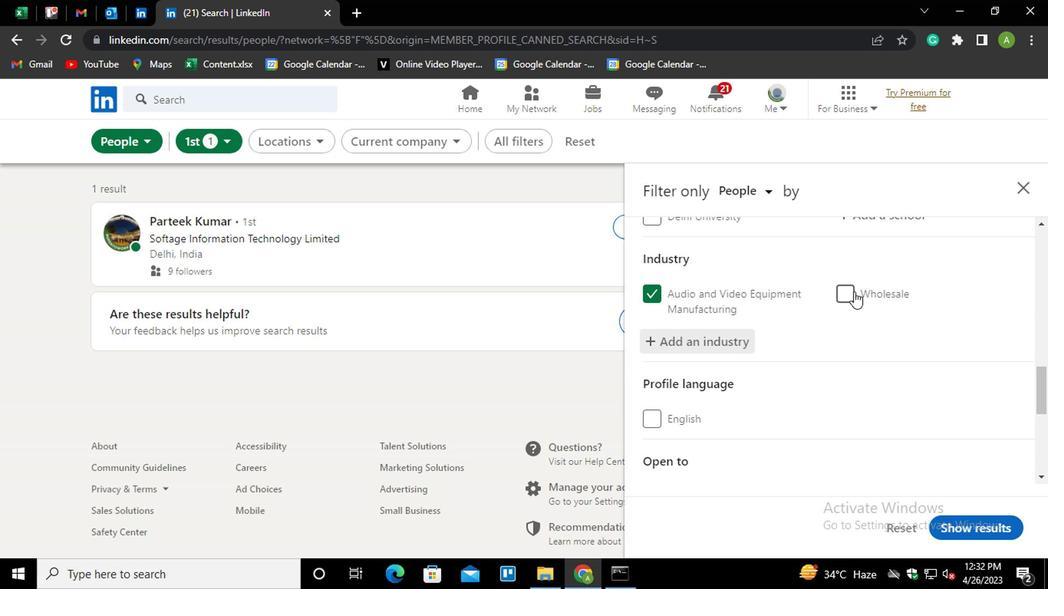 
Action: Mouse moved to (650, 262)
Screenshot: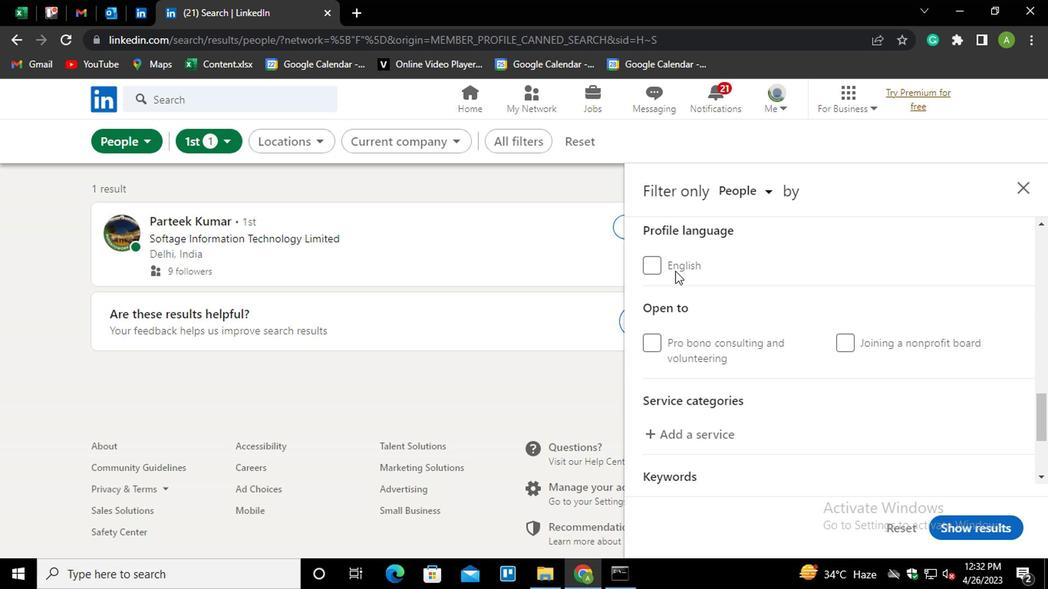 
Action: Mouse pressed left at (650, 262)
Screenshot: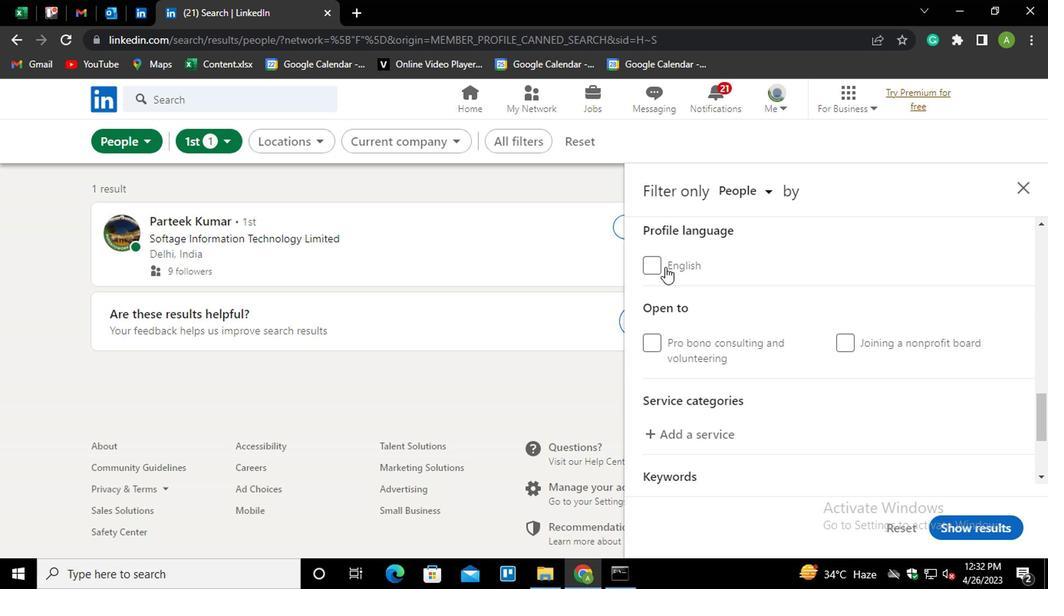 
Action: Mouse moved to (735, 329)
Screenshot: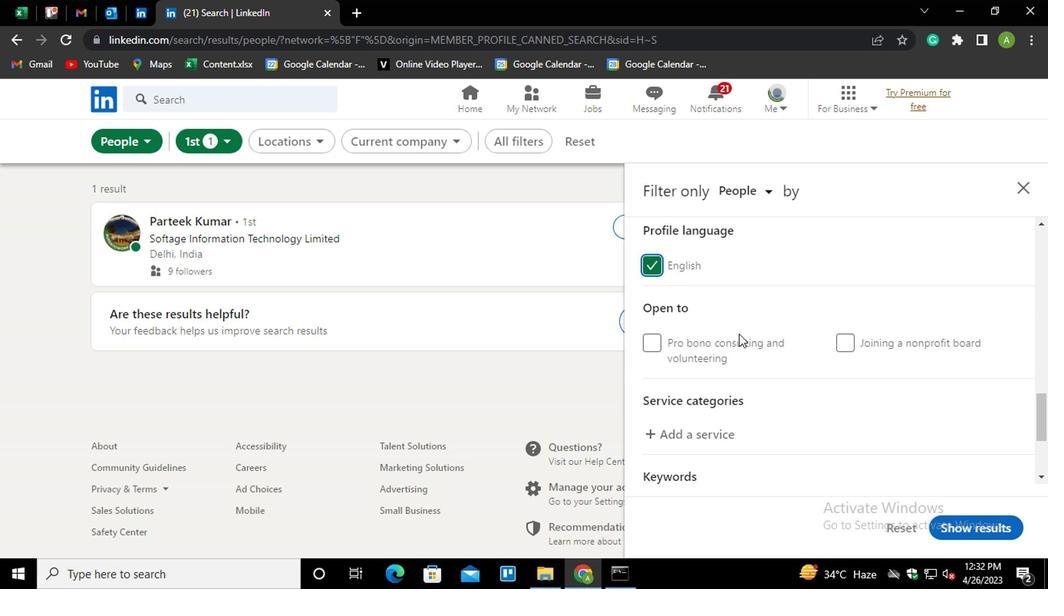
Action: Mouse scrolled (735, 329) with delta (0, 0)
Screenshot: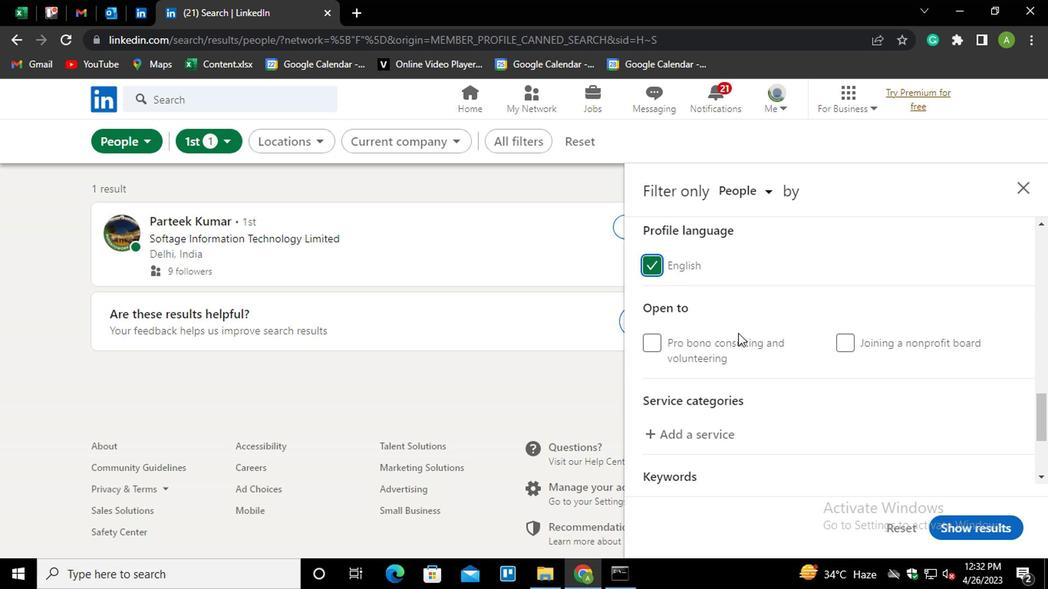 
Action: Mouse moved to (735, 329)
Screenshot: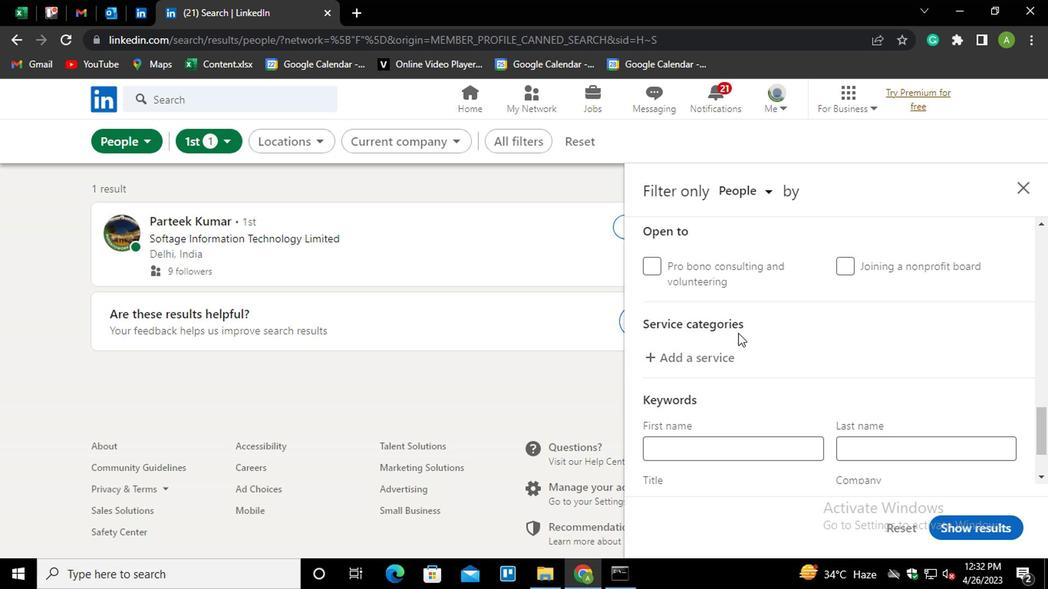 
Action: Mouse scrolled (735, 329) with delta (0, 0)
Screenshot: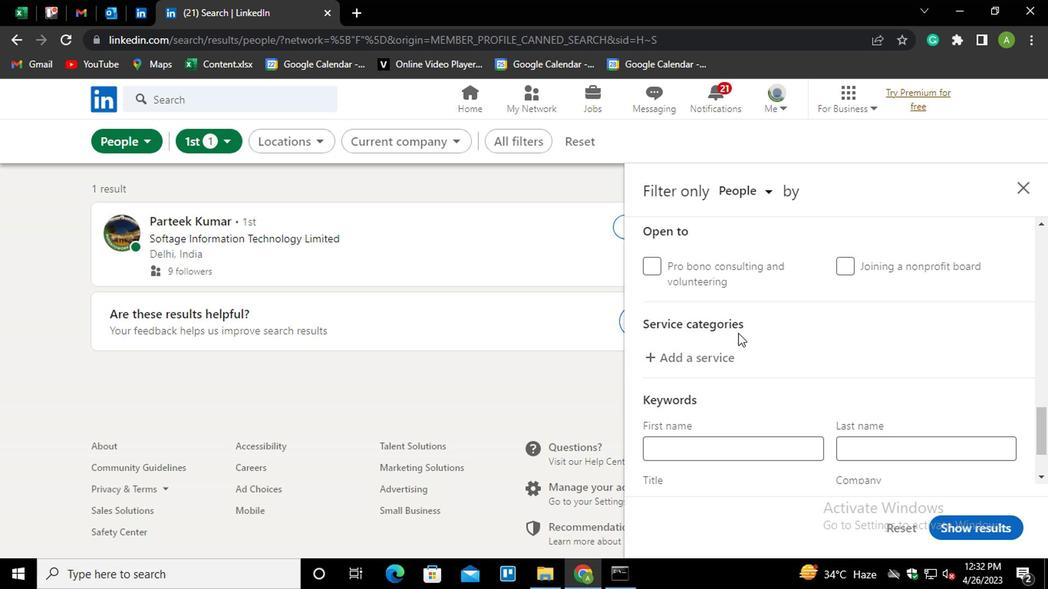 
Action: Mouse moved to (679, 268)
Screenshot: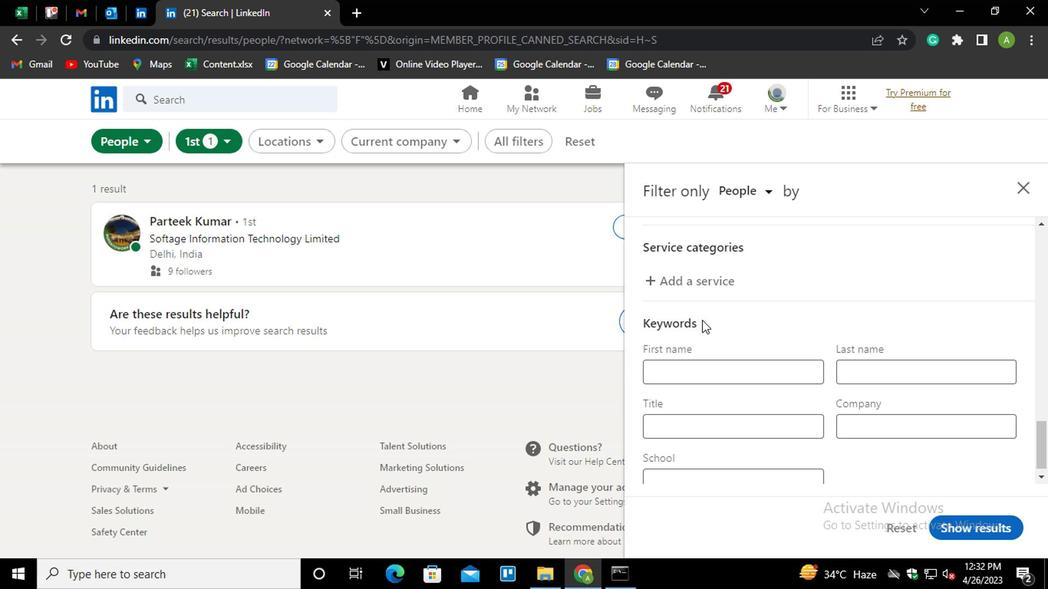 
Action: Mouse pressed left at (679, 268)
Screenshot: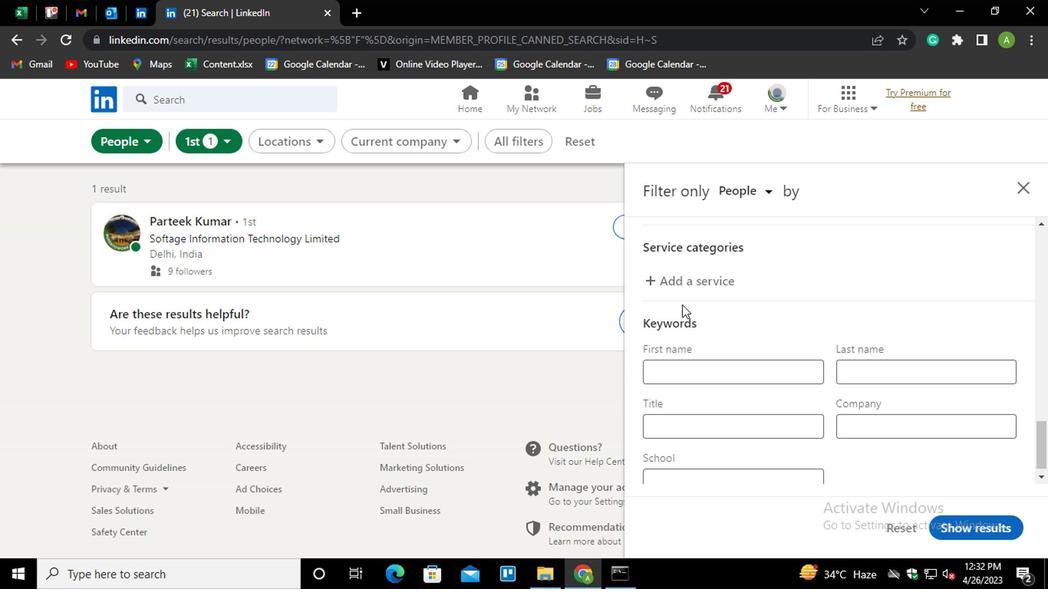 
Action: Mouse moved to (680, 276)
Screenshot: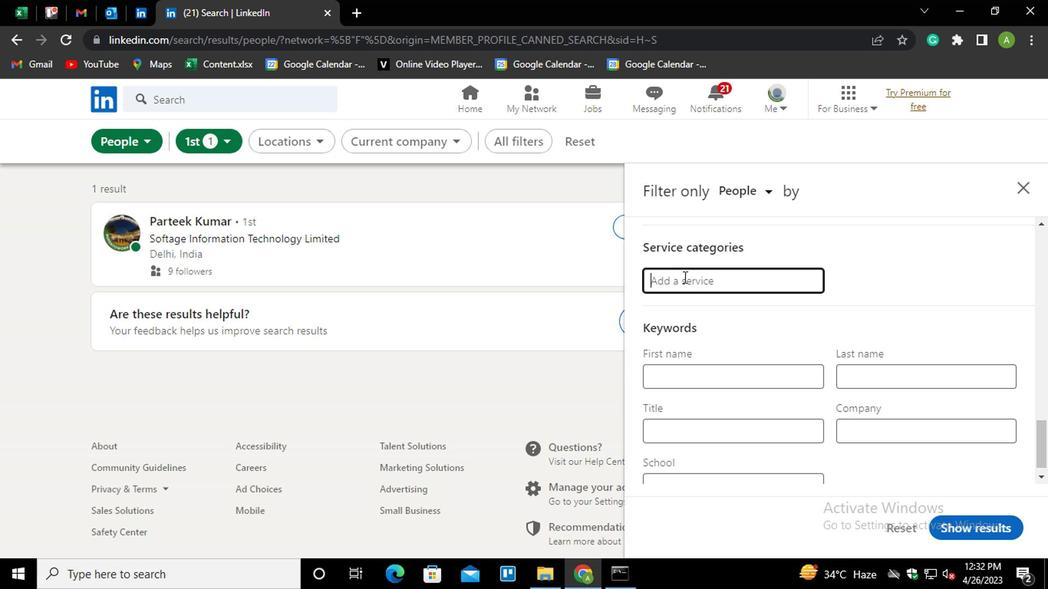 
Action: Mouse pressed left at (680, 276)
Screenshot: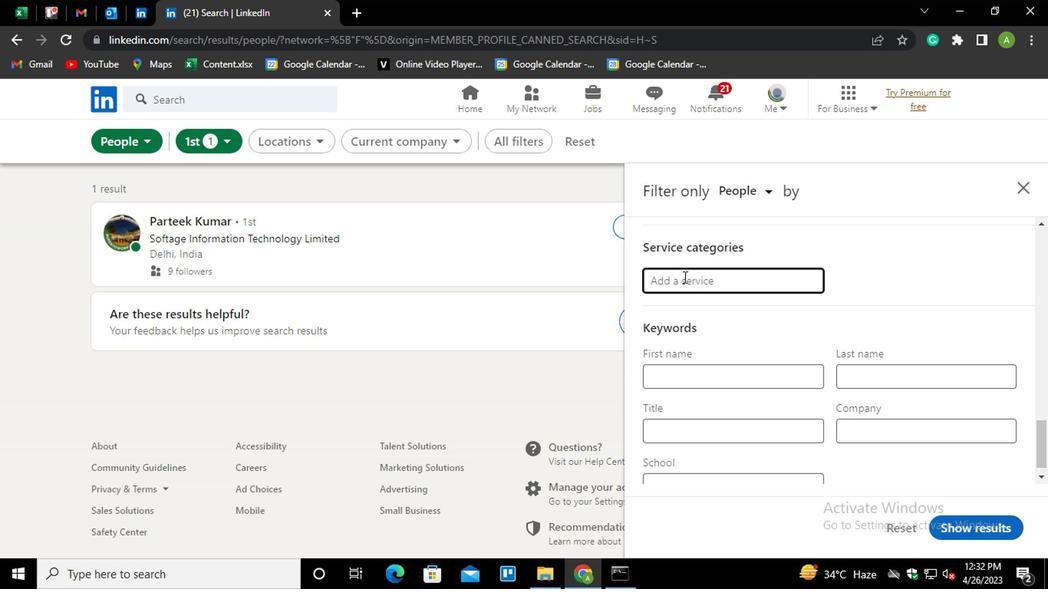 
Action: Key pressed <Key.shift_r>NP<Key.backspace>OTARY<Key.shift_r>ONLINE
Screenshot: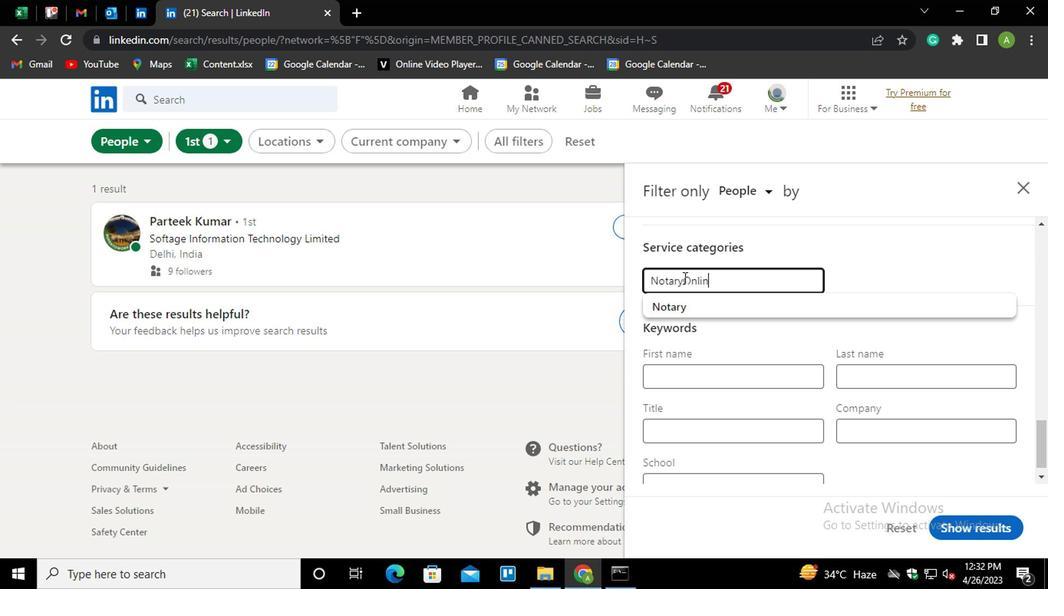 
Action: Mouse moved to (1023, 282)
Screenshot: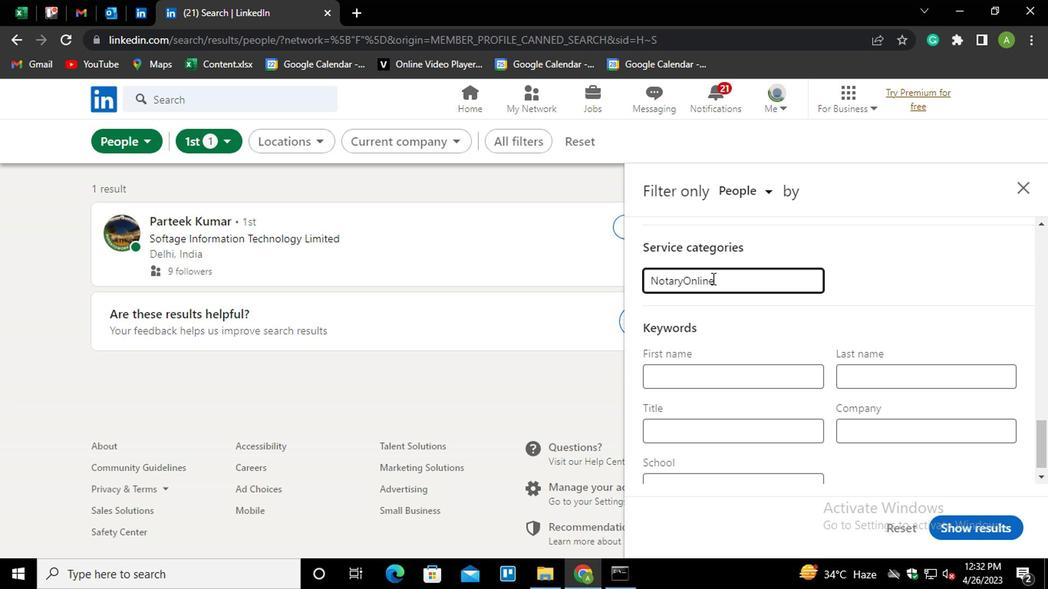 
Action: Mouse pressed left at (1023, 282)
Screenshot: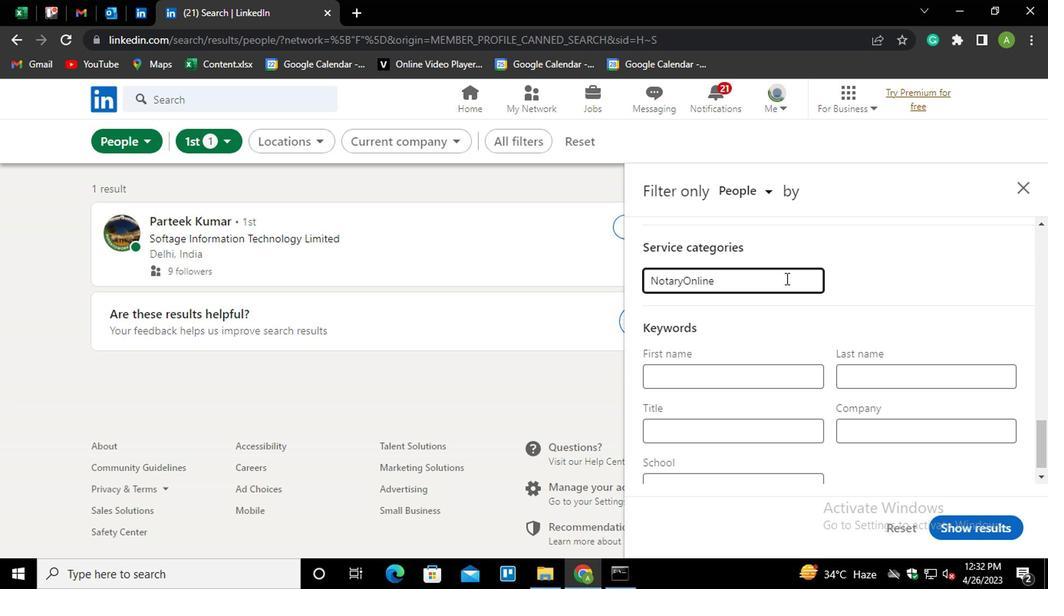 
Action: Mouse moved to (951, 323)
Screenshot: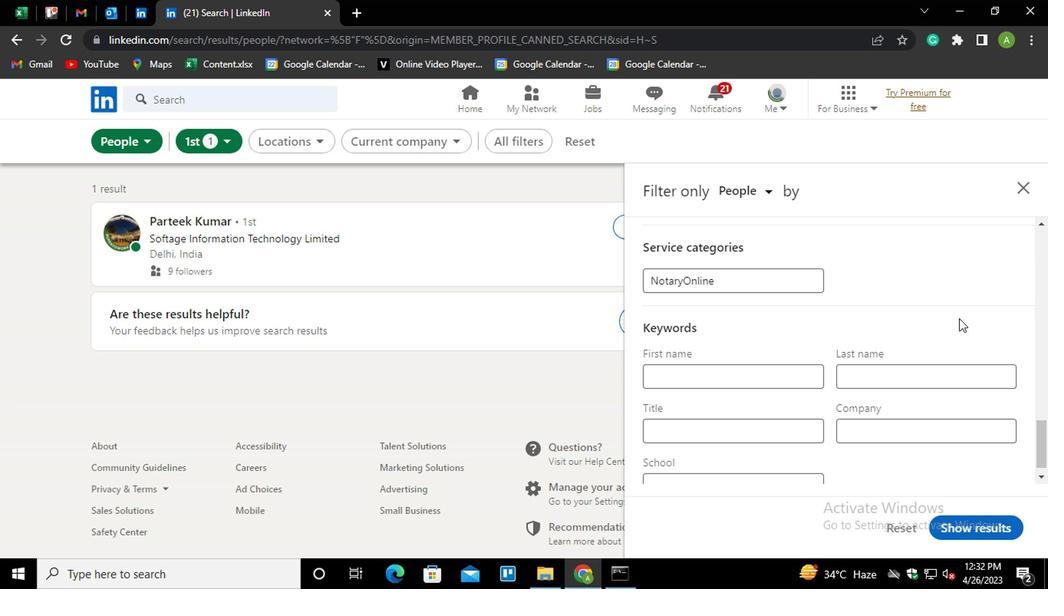 
Action: Mouse scrolled (951, 322) with delta (0, 0)
Screenshot: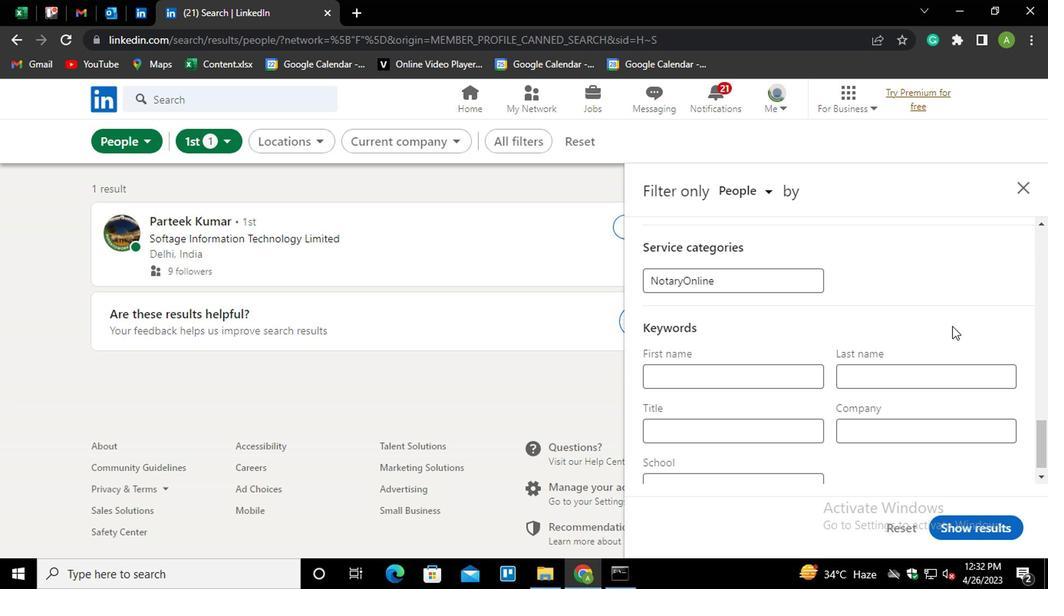 
Action: Mouse scrolled (951, 322) with delta (0, 0)
Screenshot: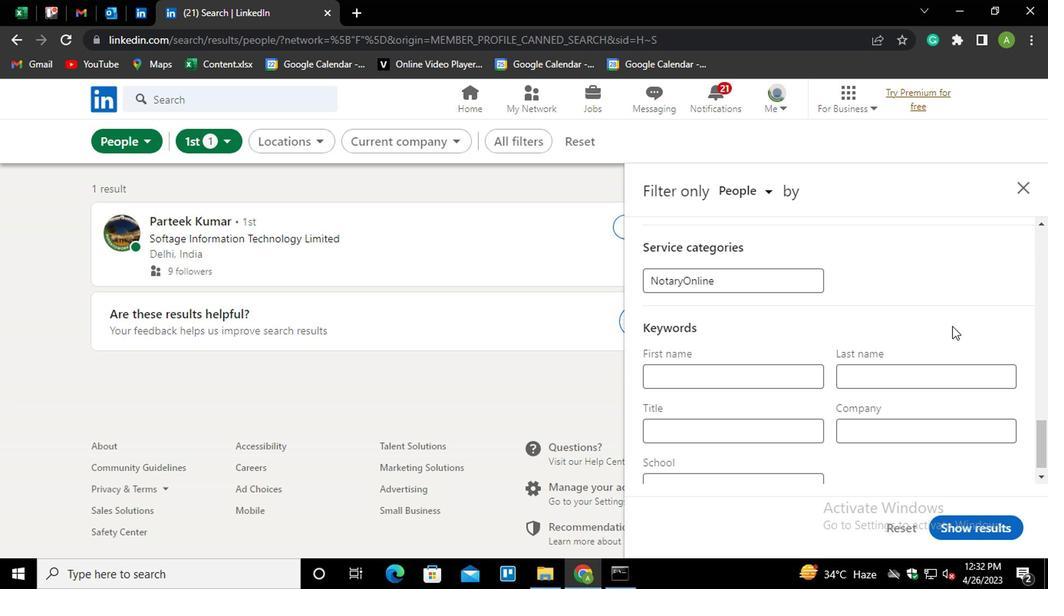 
Action: Mouse moved to (736, 420)
Screenshot: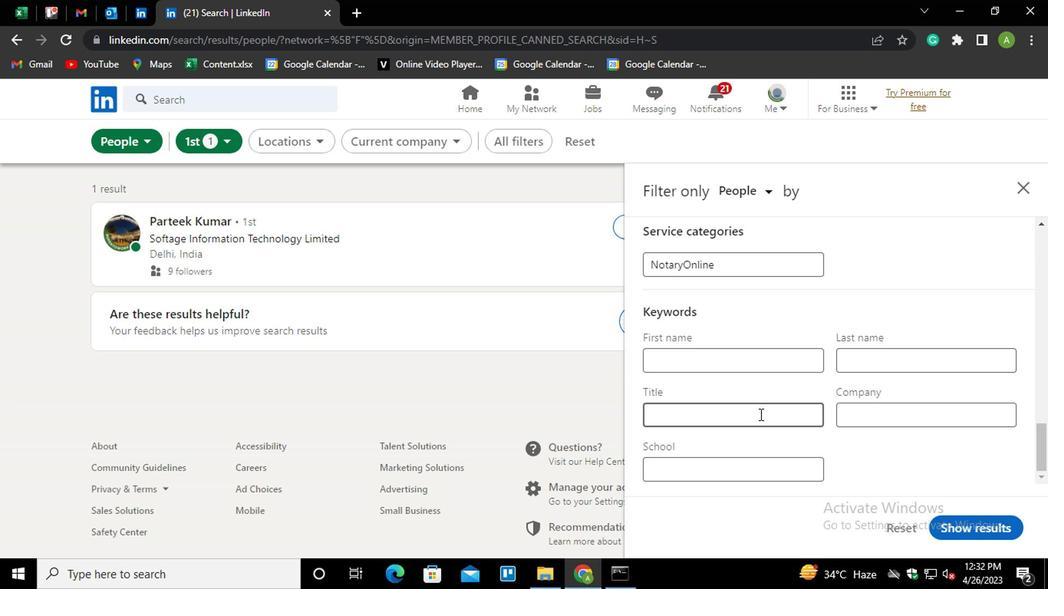 
Action: Mouse pressed left at (736, 420)
Screenshot: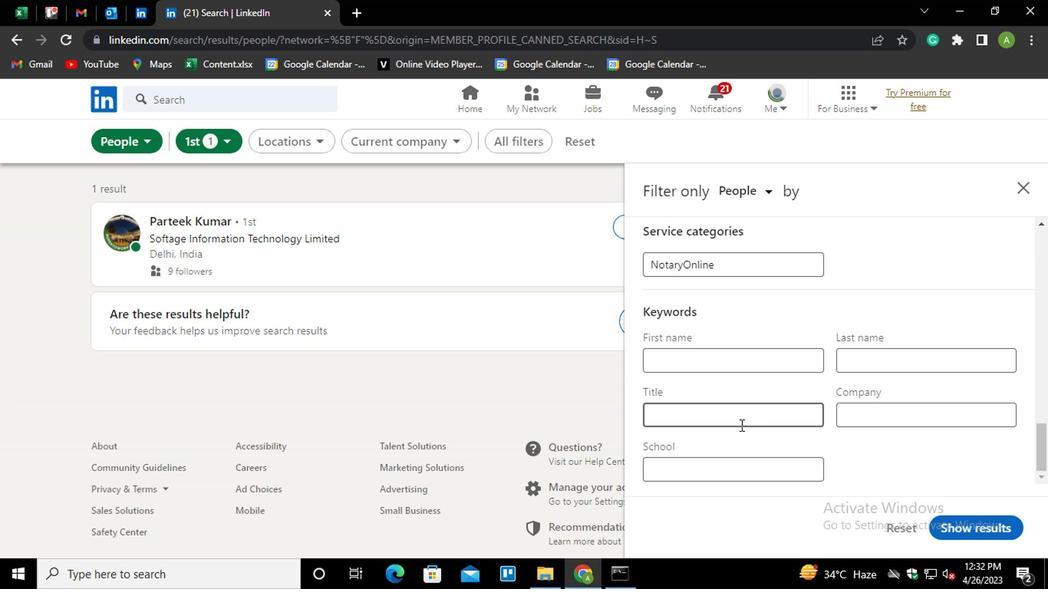 
Action: Key pressed <Key.shift_r>OPERATIONAL<Key.space><Key.shift>ANALYST
Screenshot: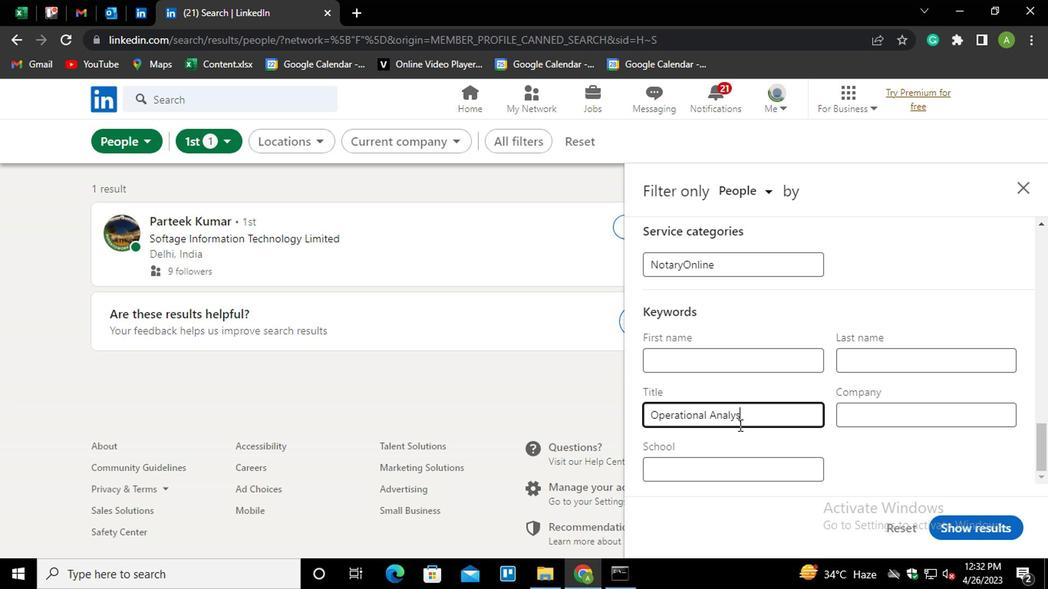 
Action: Mouse moved to (852, 448)
Screenshot: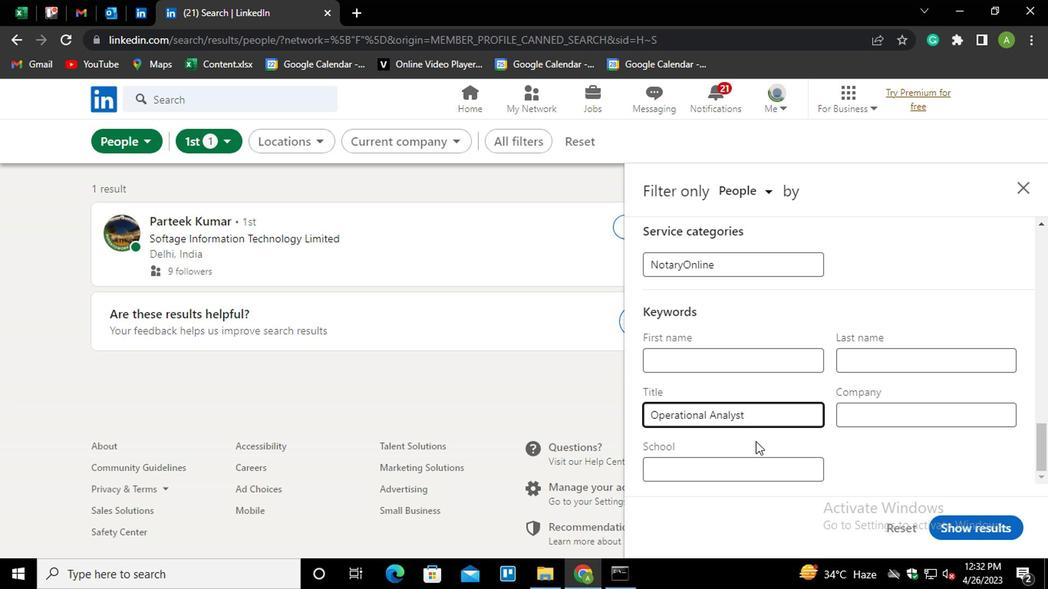 
Action: Mouse pressed left at (852, 448)
Screenshot: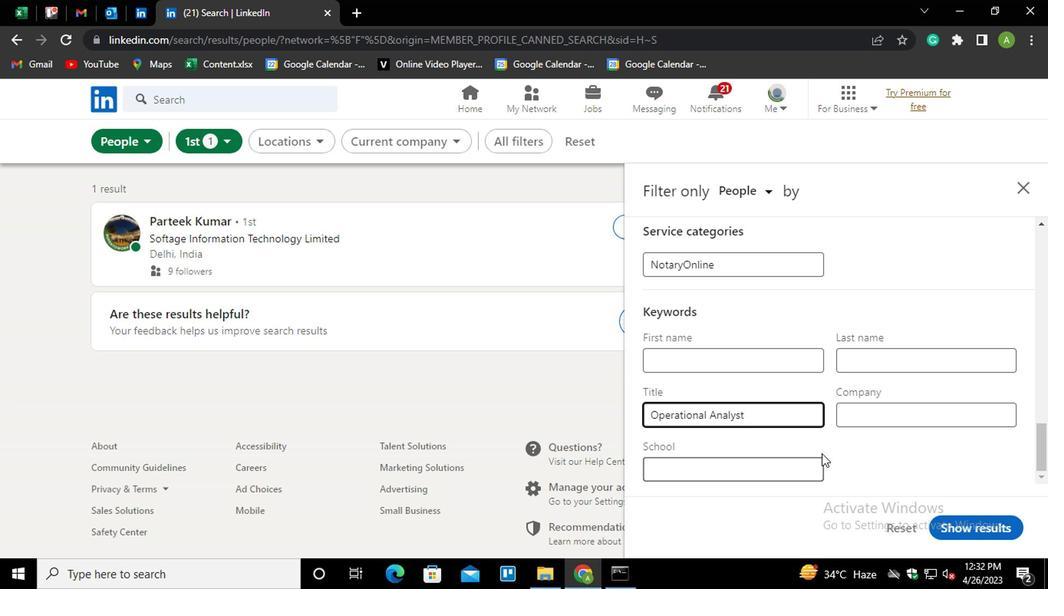 
Action: Mouse moved to (980, 513)
Screenshot: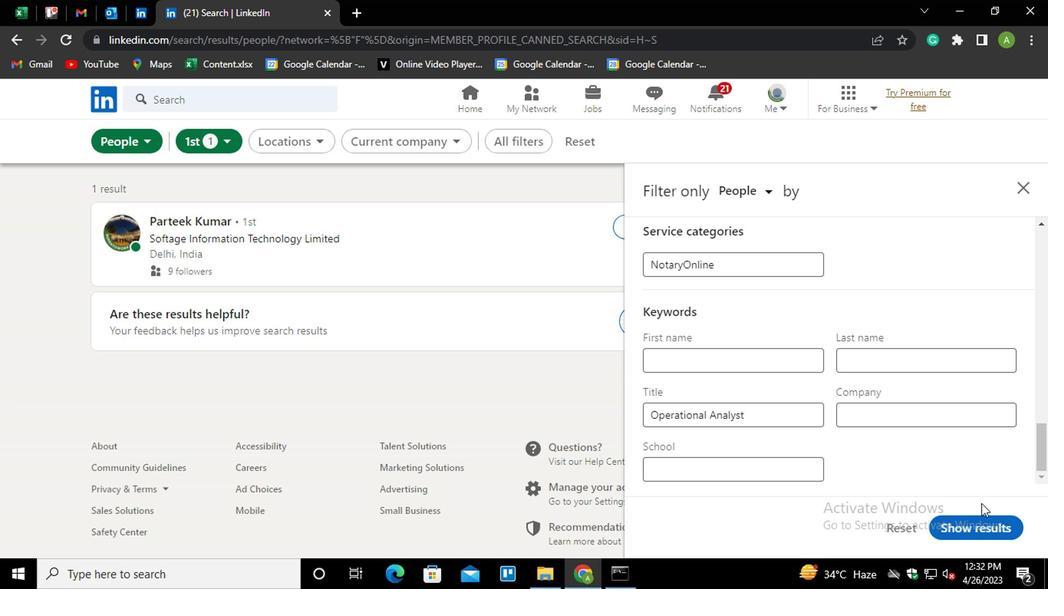 
Action: Mouse pressed left at (980, 513)
Screenshot: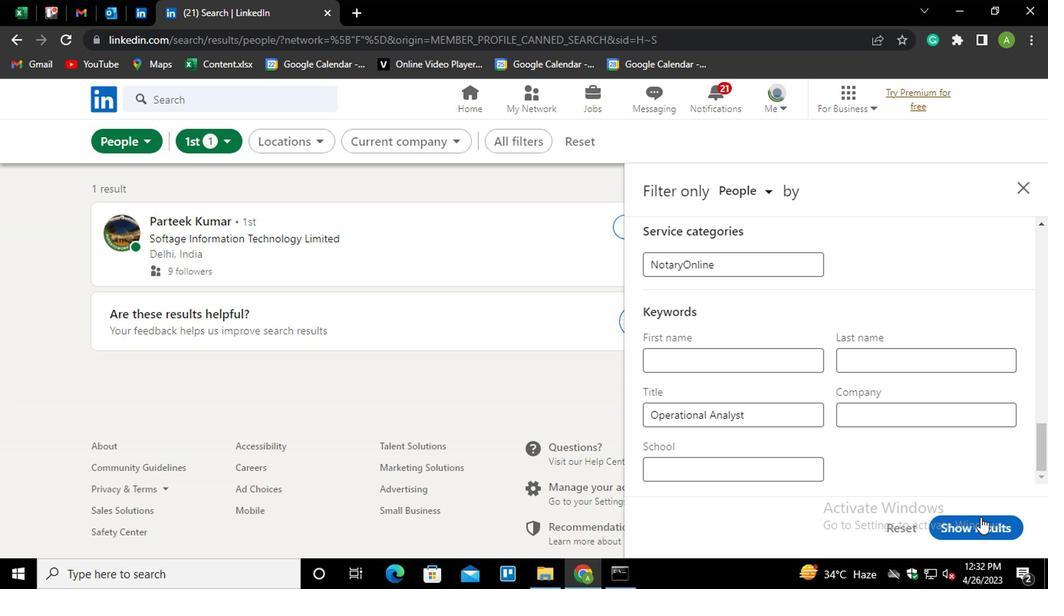 
